 Task: Search one way flight ticket for 2 adults, 2 infants in seat and 1 infant on lap in first from Hays: Hays Regional Airport to Laramie: Laramie Regional Airport on 5-3-2023. Choice of flights is Westjet. Number of bags: 1 checked bag. Price is upto 95000. Outbound departure time preference is 19:00.
Action: Mouse moved to (297, 261)
Screenshot: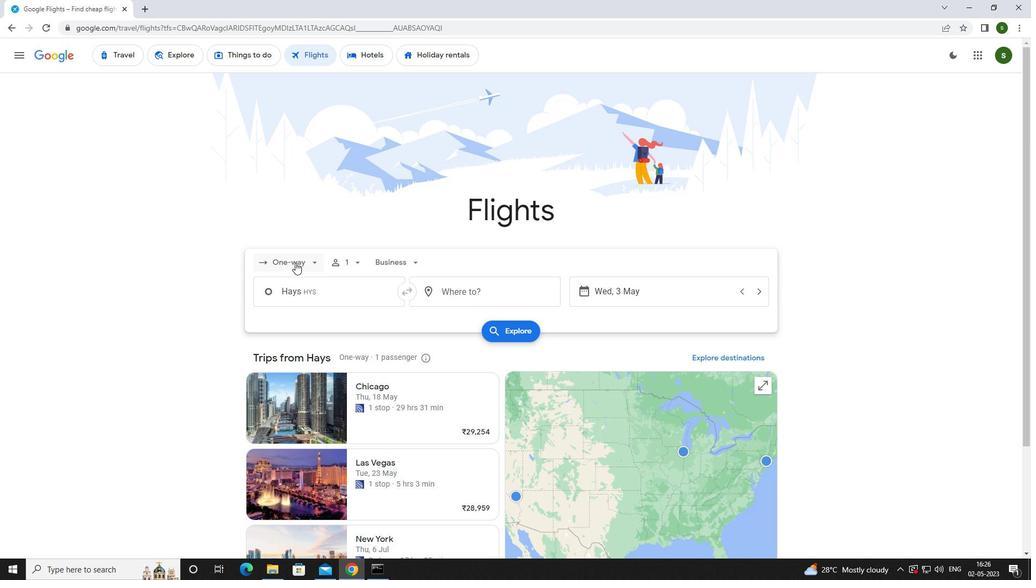 
Action: Mouse pressed left at (297, 261)
Screenshot: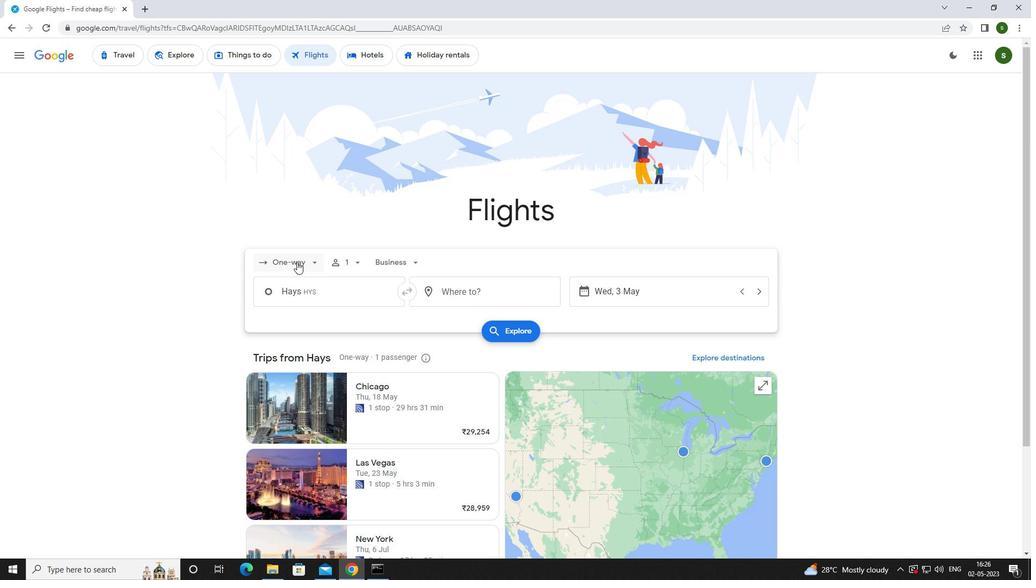 
Action: Mouse moved to (313, 310)
Screenshot: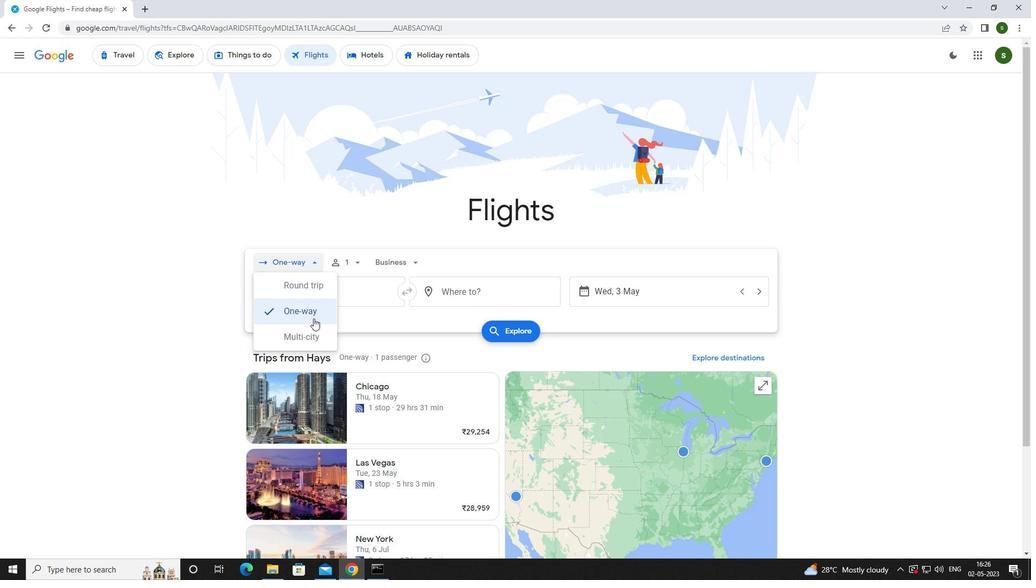 
Action: Mouse pressed left at (313, 310)
Screenshot: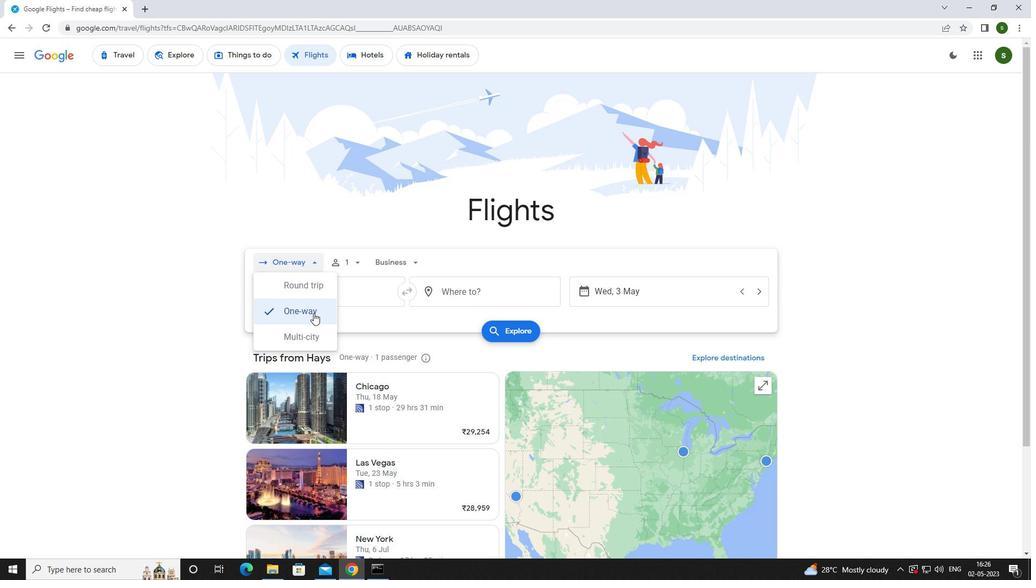 
Action: Mouse moved to (359, 259)
Screenshot: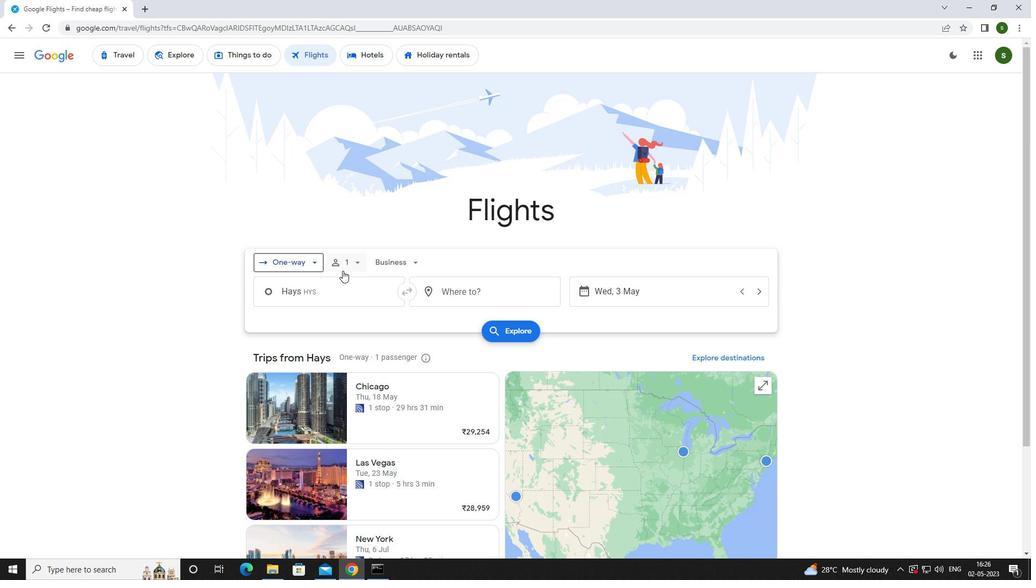 
Action: Mouse pressed left at (359, 259)
Screenshot: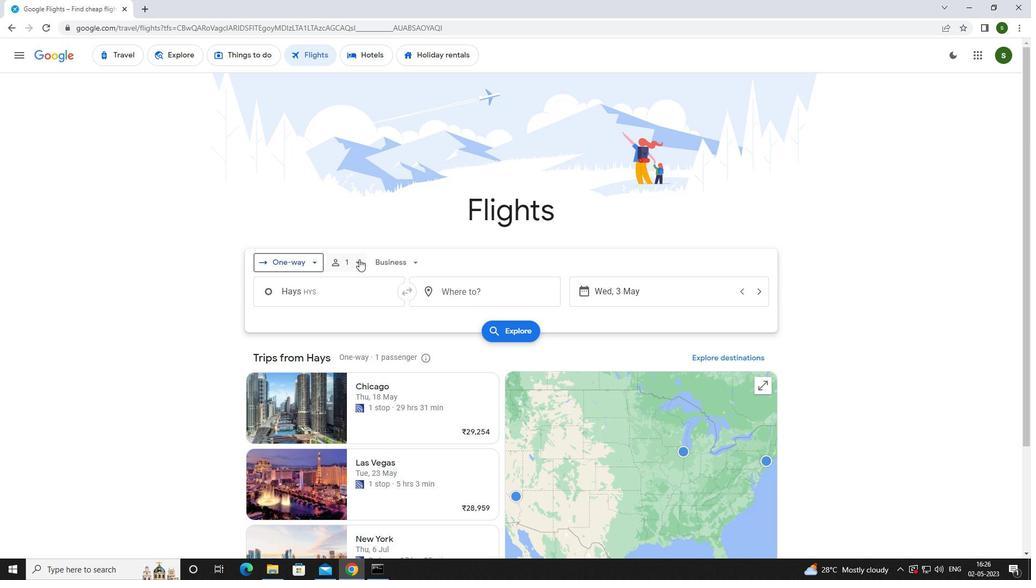 
Action: Mouse moved to (435, 285)
Screenshot: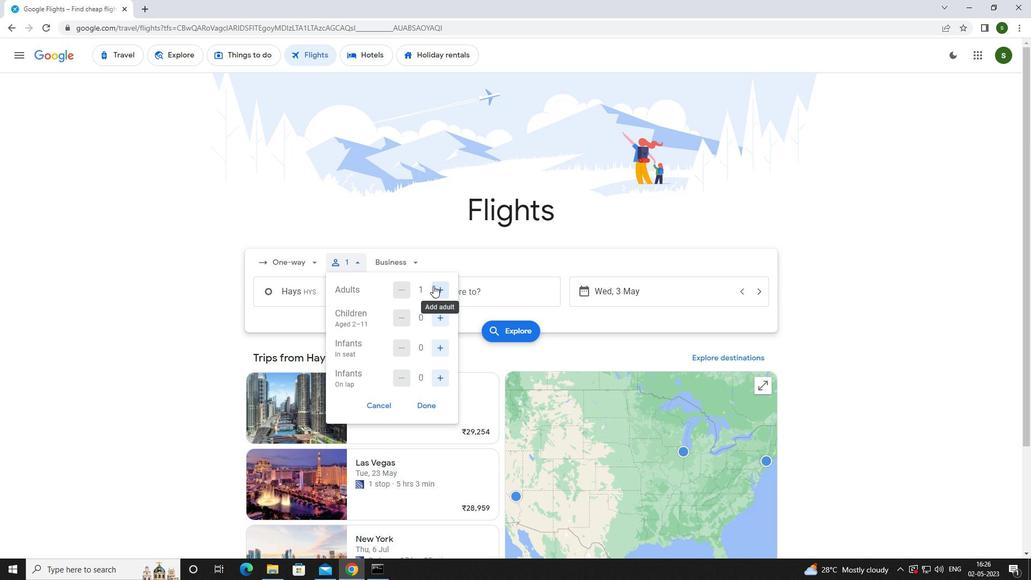 
Action: Mouse pressed left at (435, 285)
Screenshot: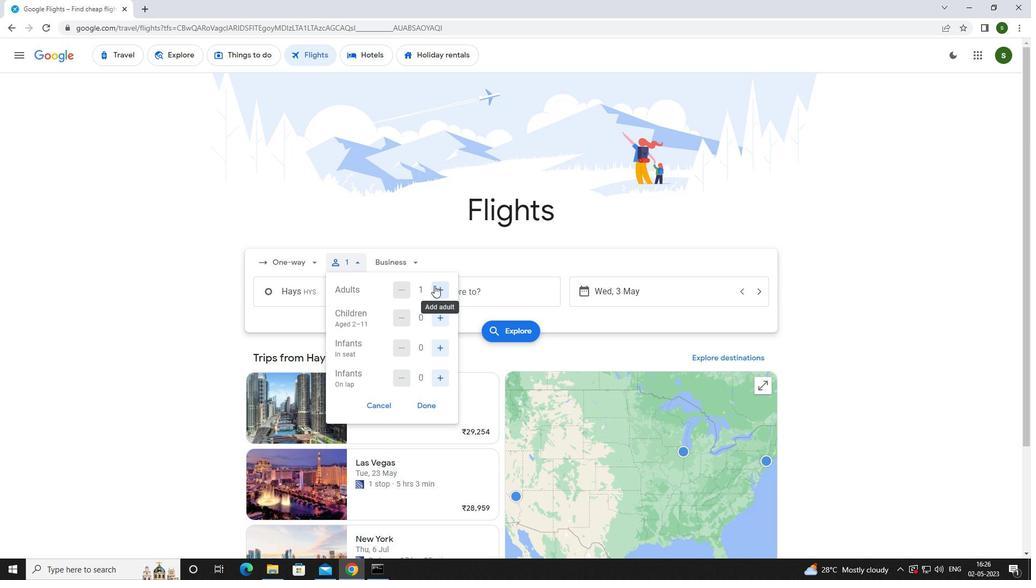 
Action: Mouse moved to (438, 349)
Screenshot: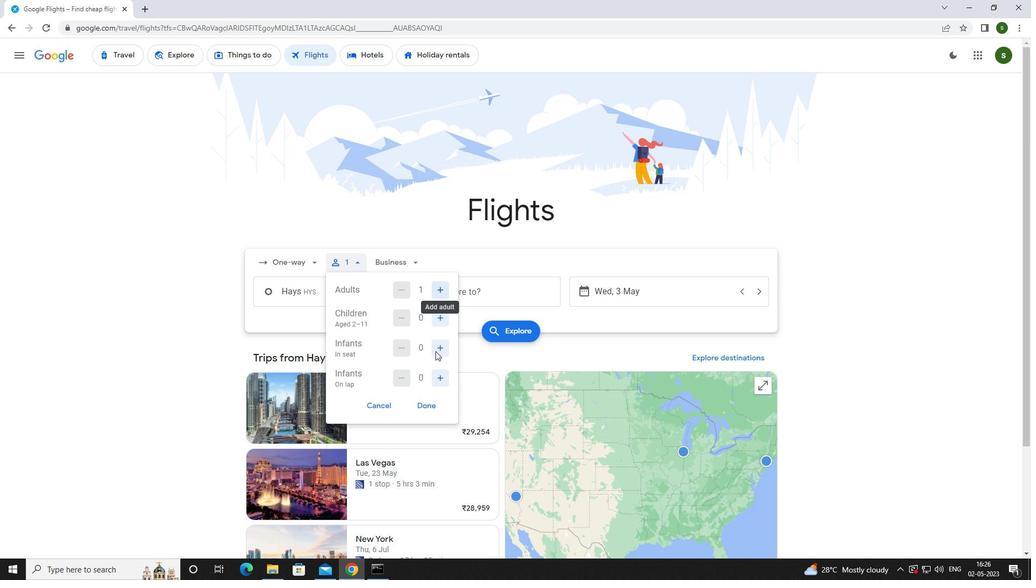
Action: Mouse pressed left at (438, 349)
Screenshot: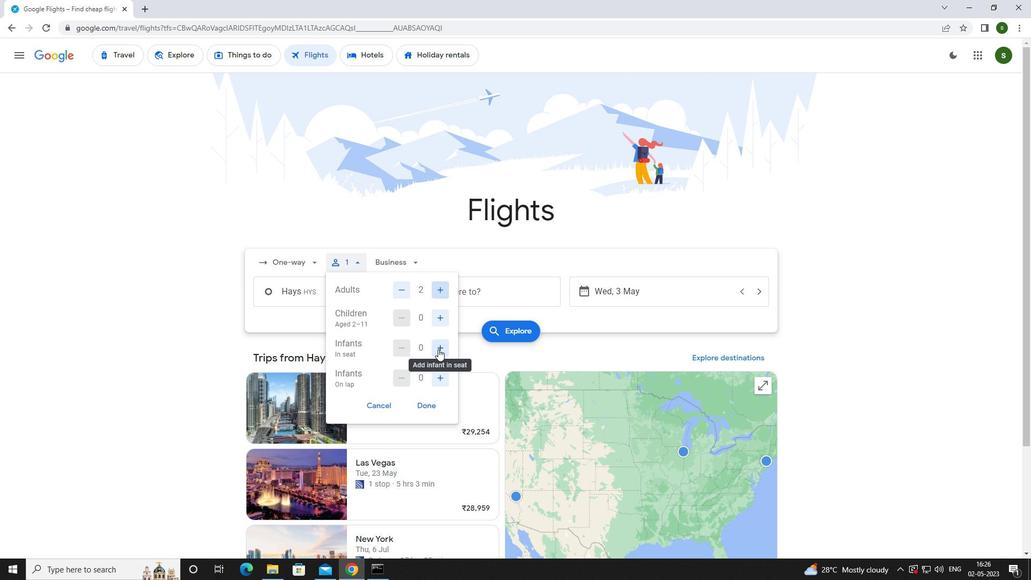 
Action: Mouse pressed left at (438, 349)
Screenshot: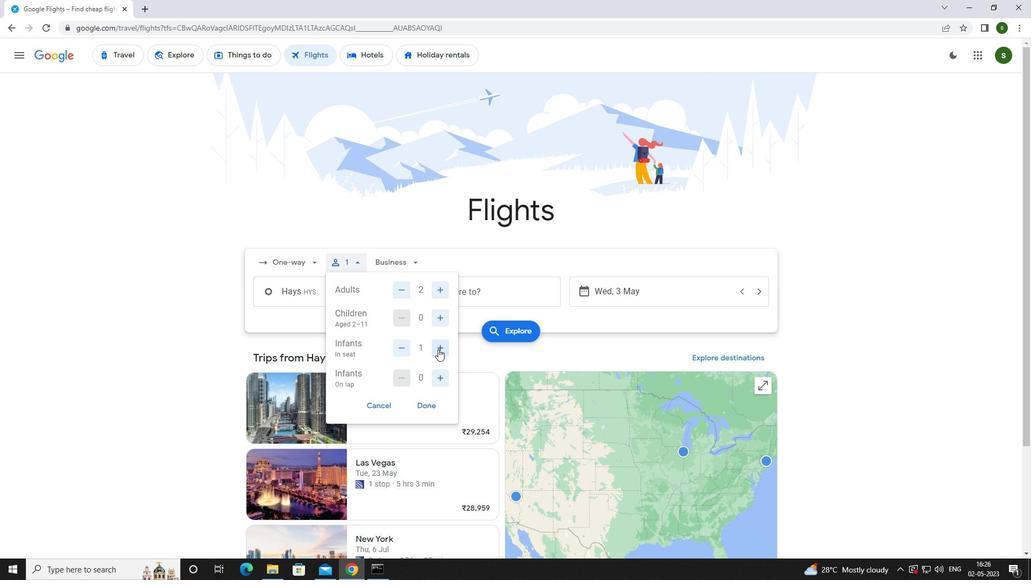 
Action: Mouse moved to (444, 378)
Screenshot: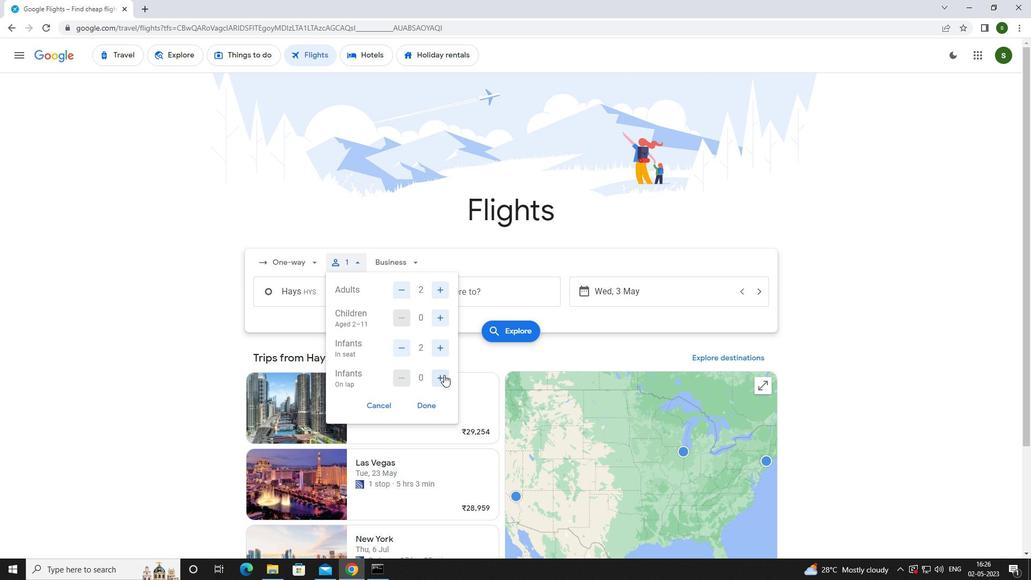
Action: Mouse pressed left at (444, 378)
Screenshot: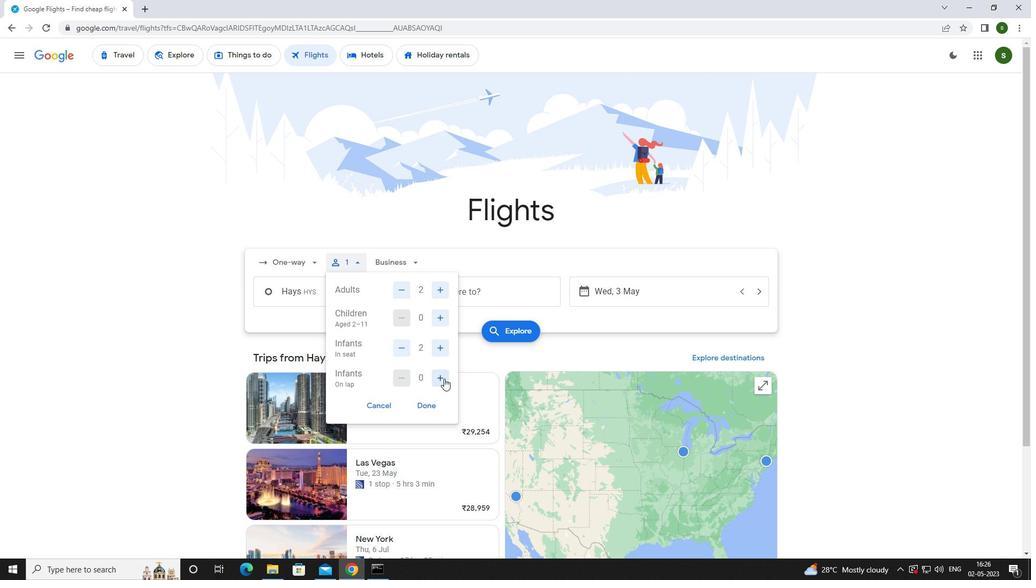 
Action: Mouse moved to (410, 259)
Screenshot: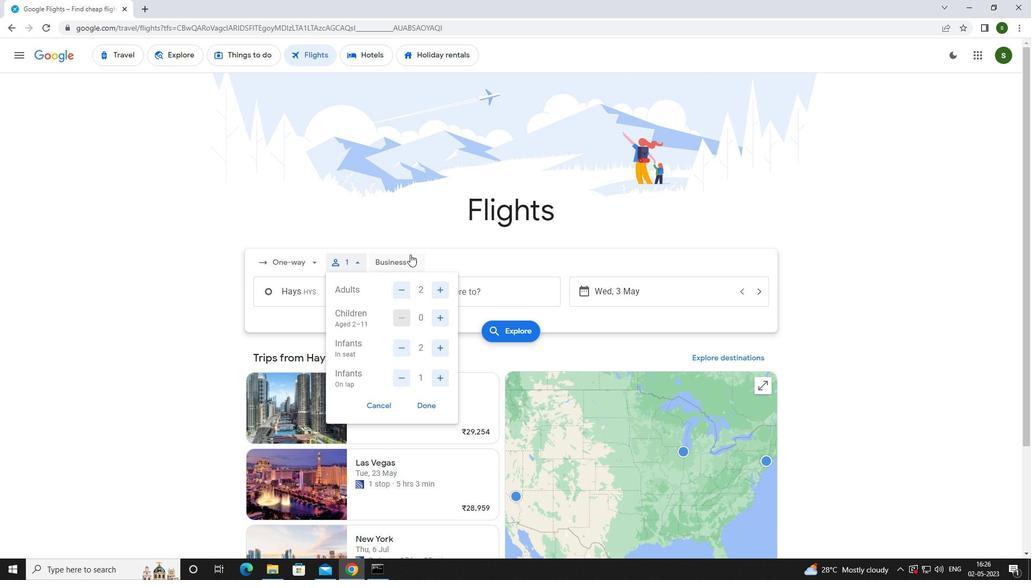 
Action: Mouse pressed left at (410, 259)
Screenshot: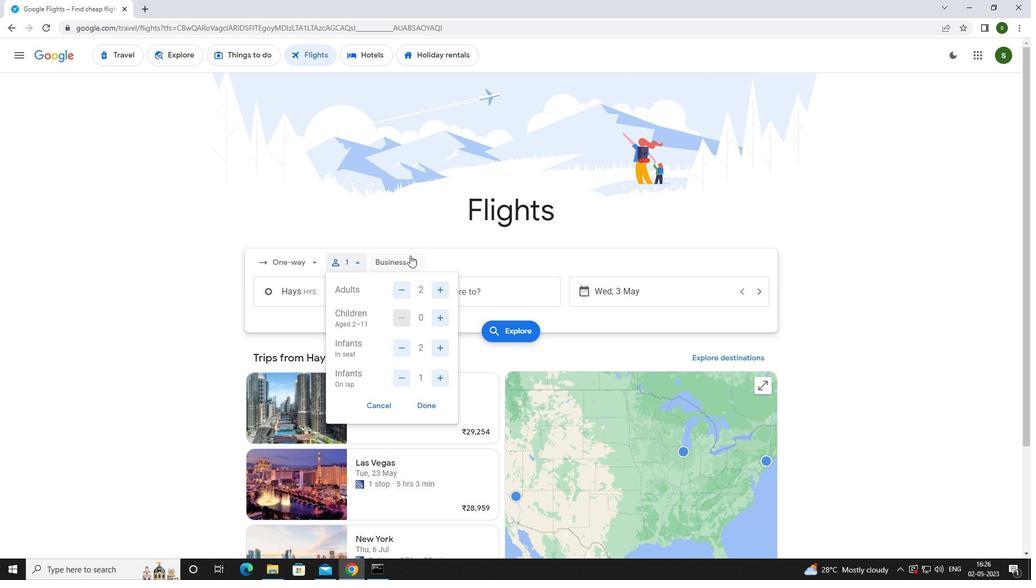 
Action: Mouse moved to (419, 359)
Screenshot: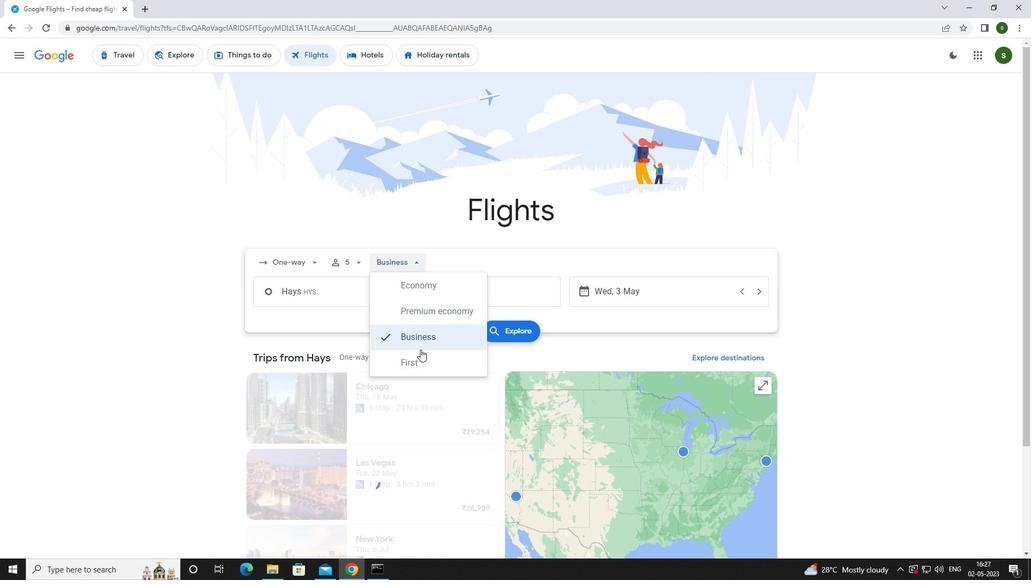 
Action: Mouse pressed left at (419, 359)
Screenshot: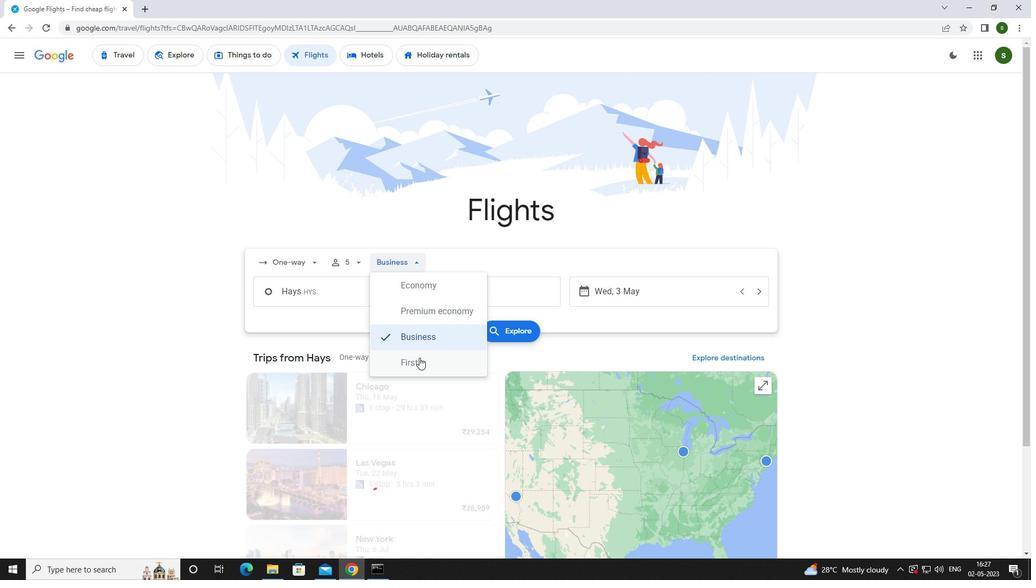 
Action: Mouse moved to (351, 294)
Screenshot: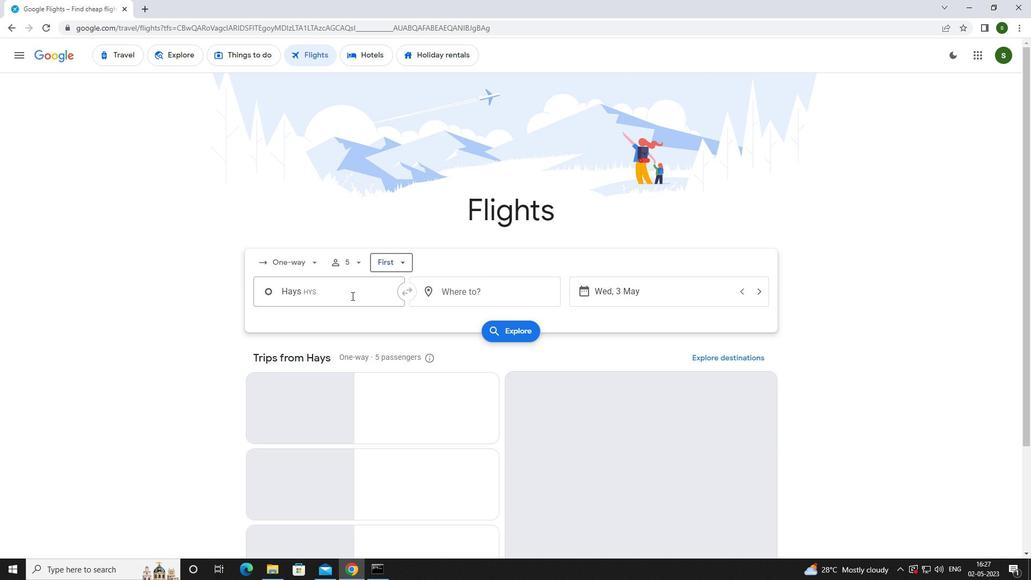
Action: Mouse pressed left at (351, 294)
Screenshot: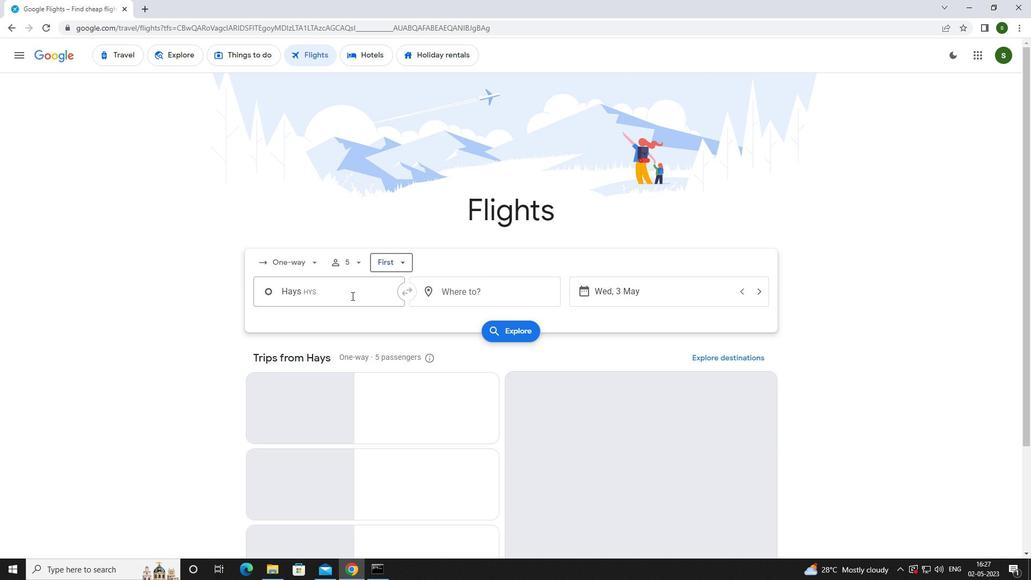 
Action: Mouse moved to (351, 293)
Screenshot: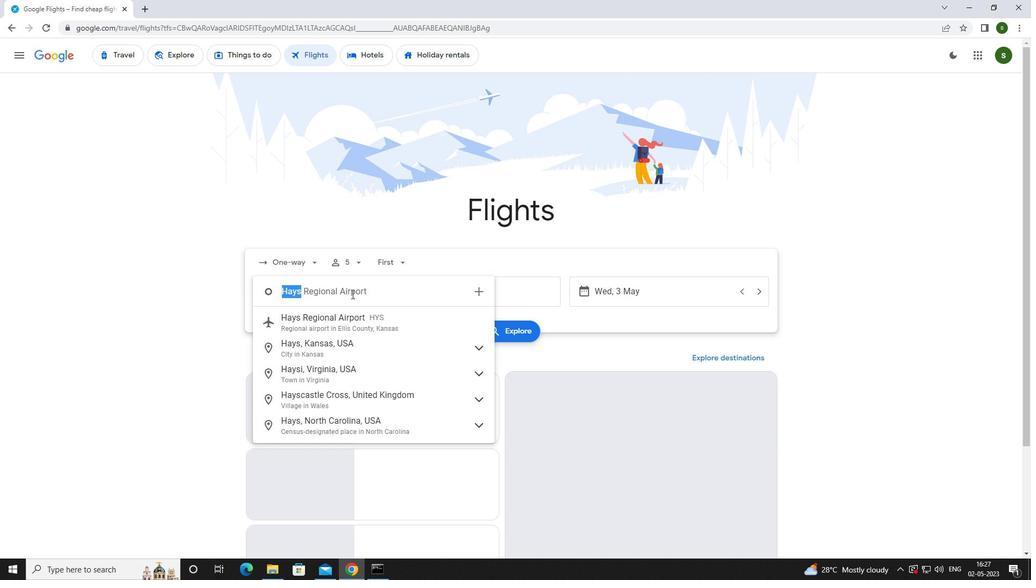 
Action: Key pressed <Key.caps_lock>h<Key.caps_lock>ays
Screenshot: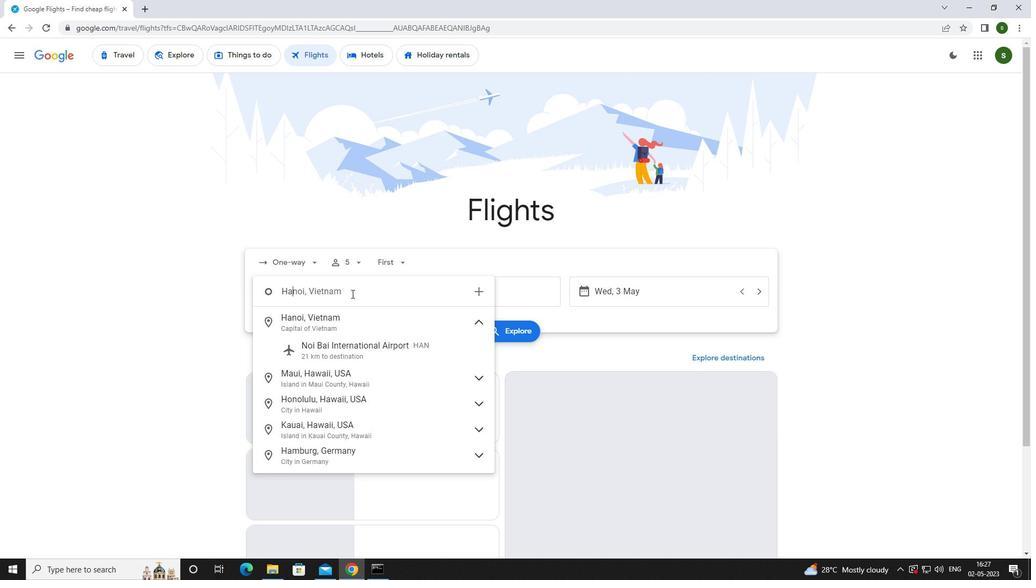 
Action: Mouse moved to (350, 334)
Screenshot: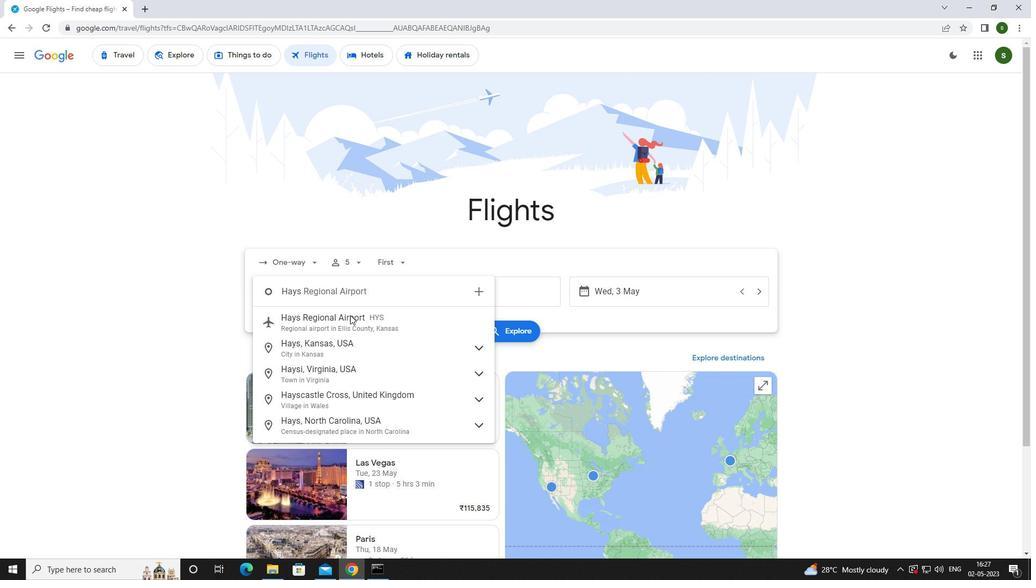 
Action: Mouse pressed left at (350, 334)
Screenshot: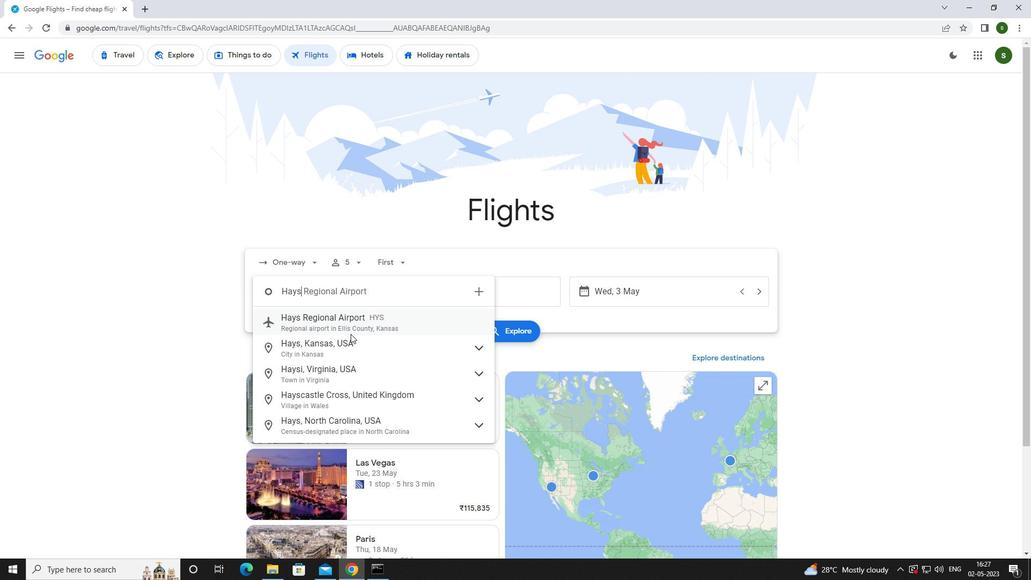 
Action: Mouse moved to (481, 294)
Screenshot: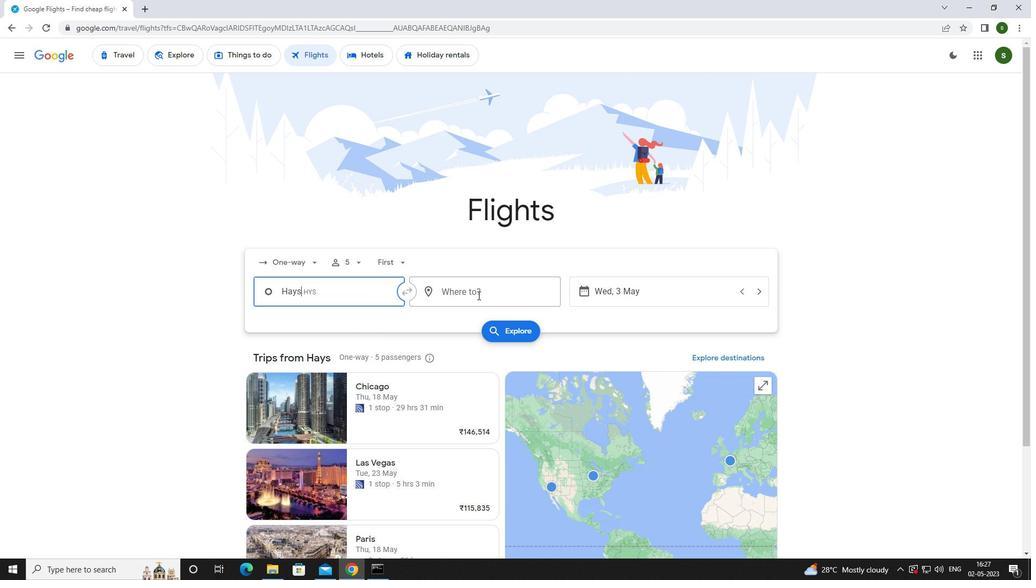 
Action: Mouse pressed left at (481, 294)
Screenshot: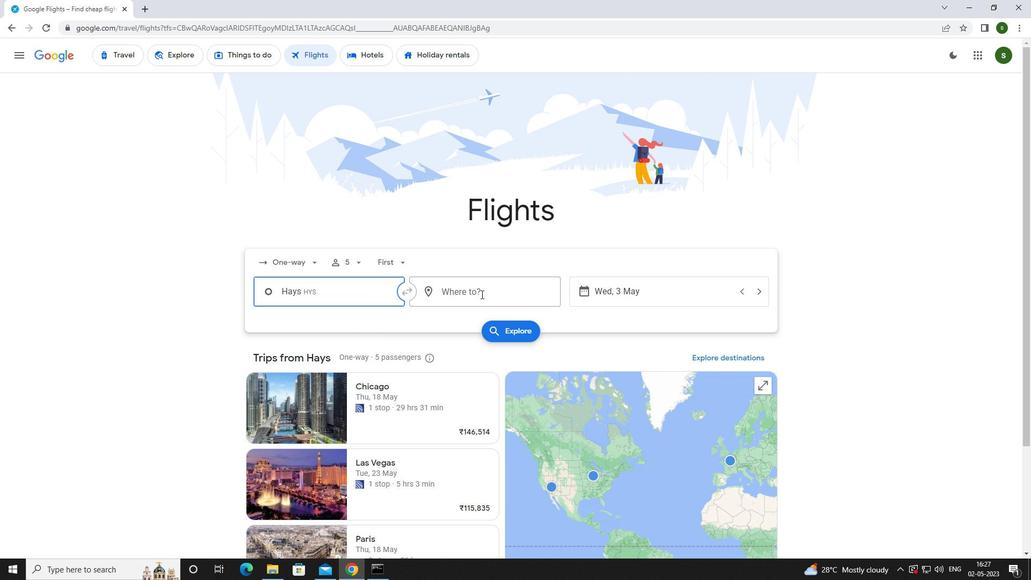 
Action: Mouse moved to (404, 315)
Screenshot: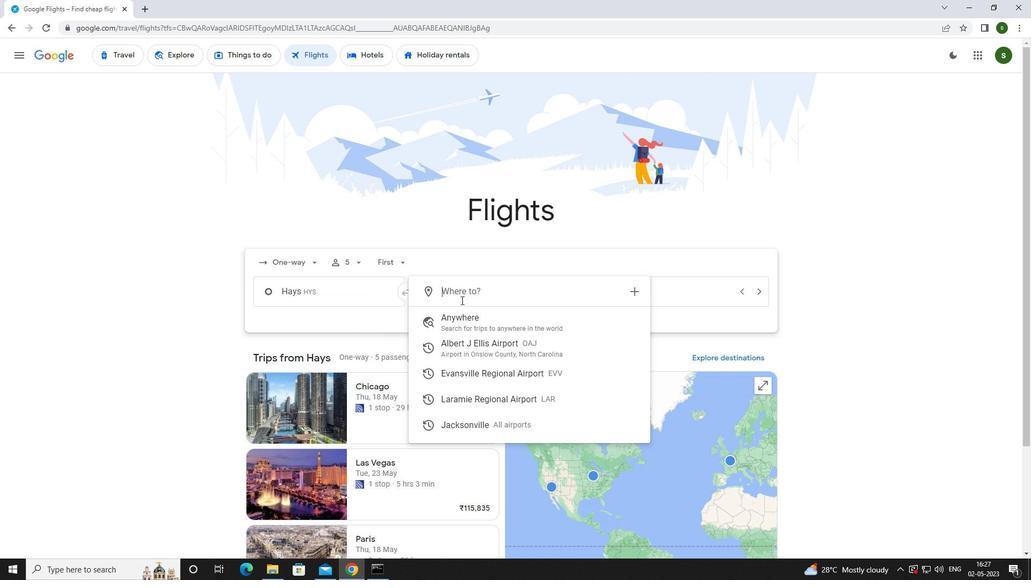 
Action: Key pressed <Key.caps_lock>l<Key.caps_lock>aram
Screenshot: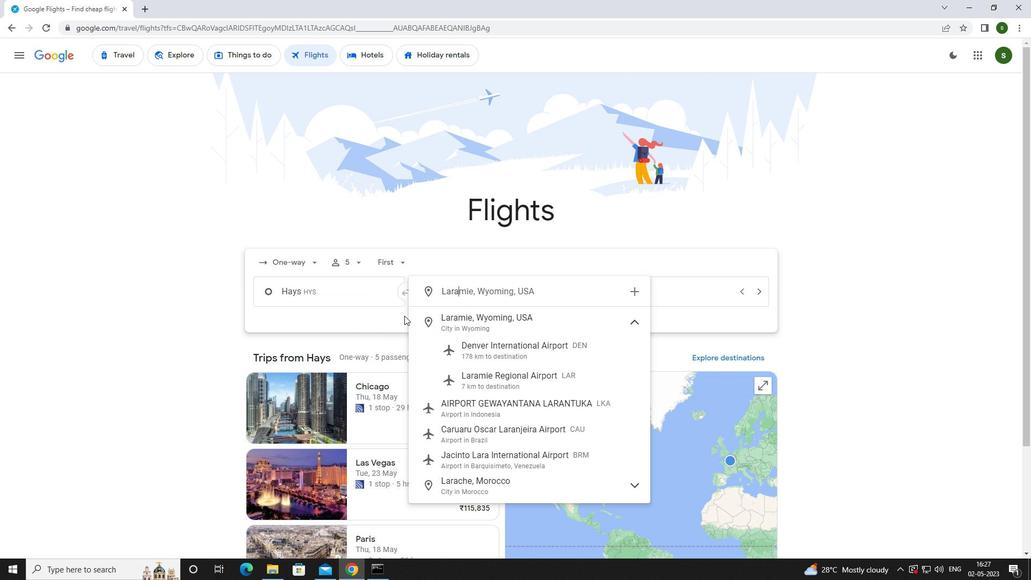 
Action: Mouse moved to (497, 378)
Screenshot: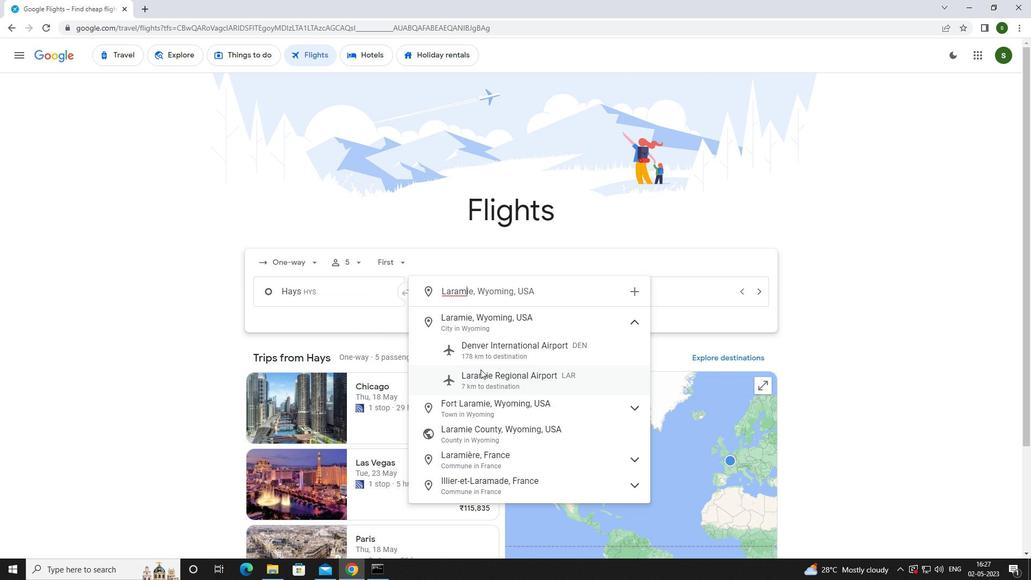 
Action: Mouse pressed left at (497, 378)
Screenshot: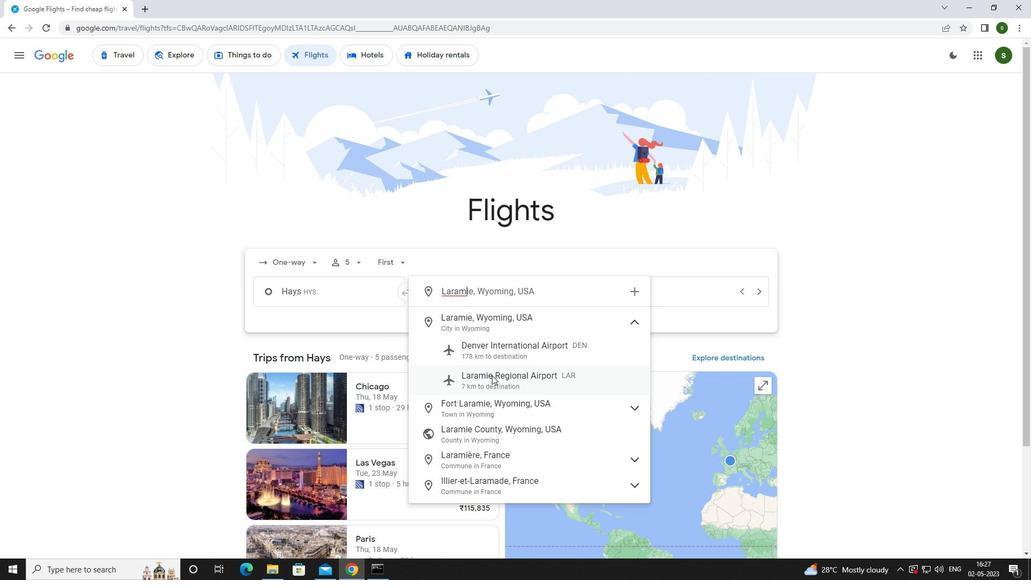 
Action: Mouse moved to (661, 285)
Screenshot: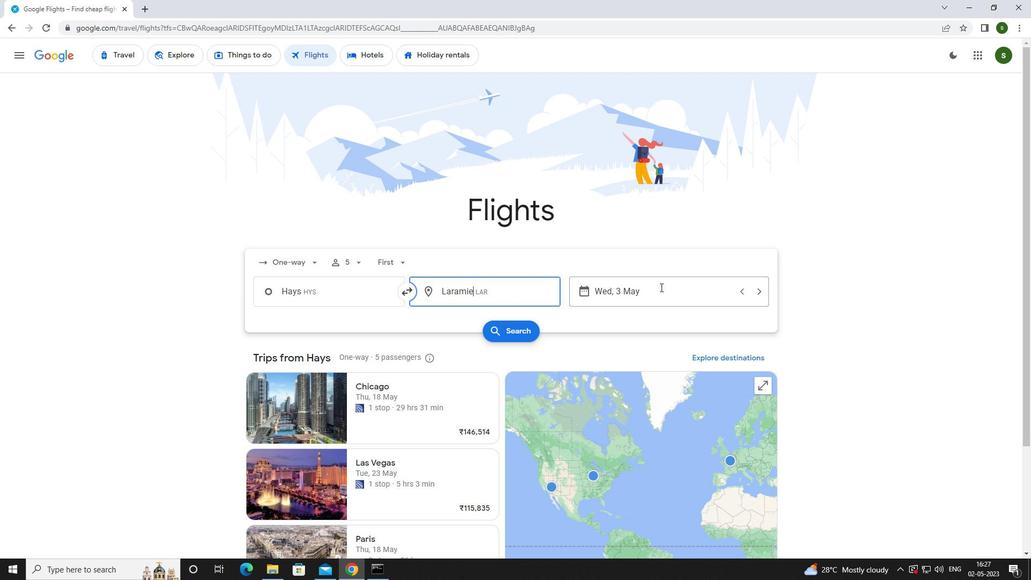 
Action: Mouse pressed left at (661, 285)
Screenshot: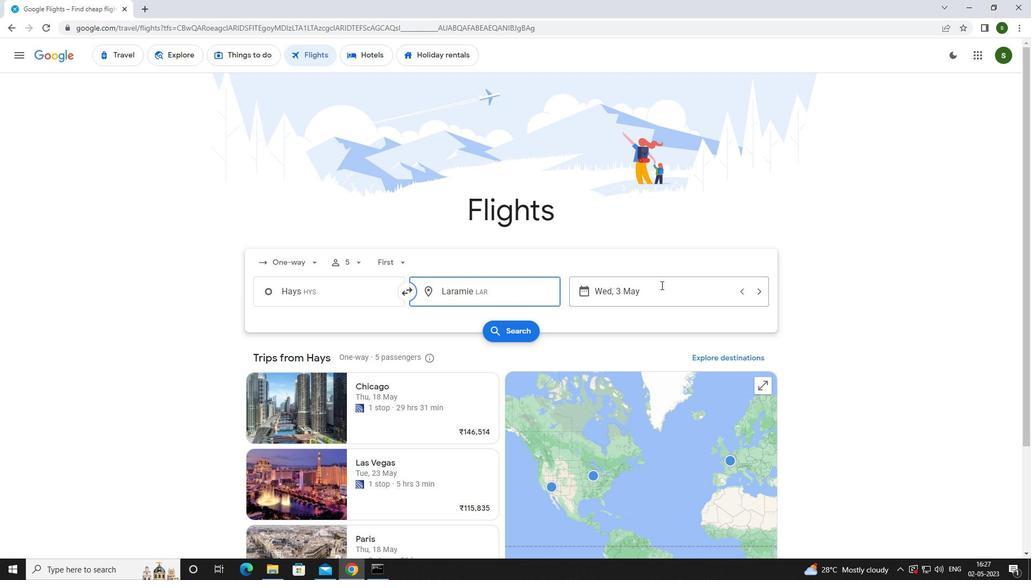 
Action: Mouse moved to (457, 366)
Screenshot: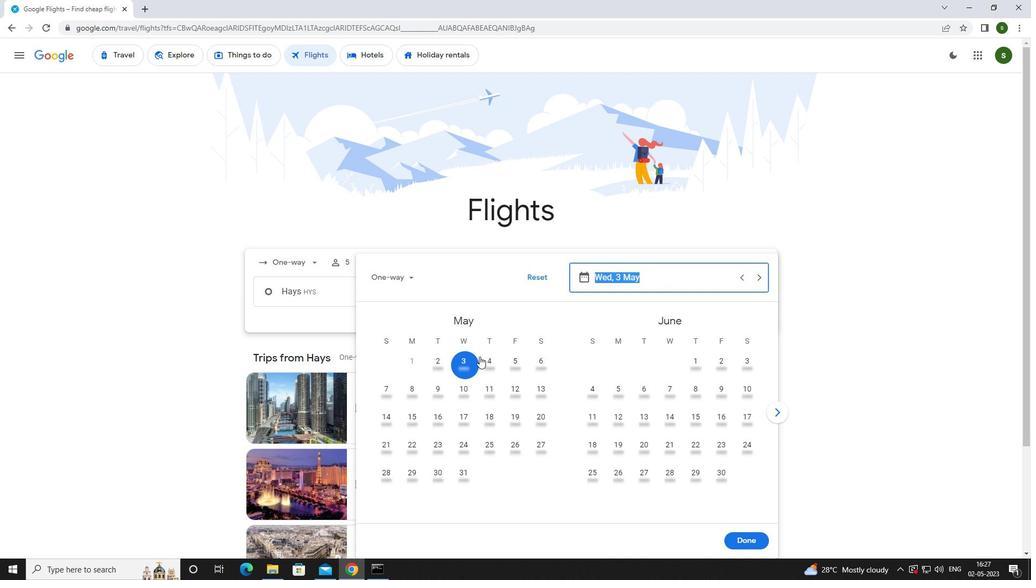 
Action: Mouse pressed left at (457, 366)
Screenshot: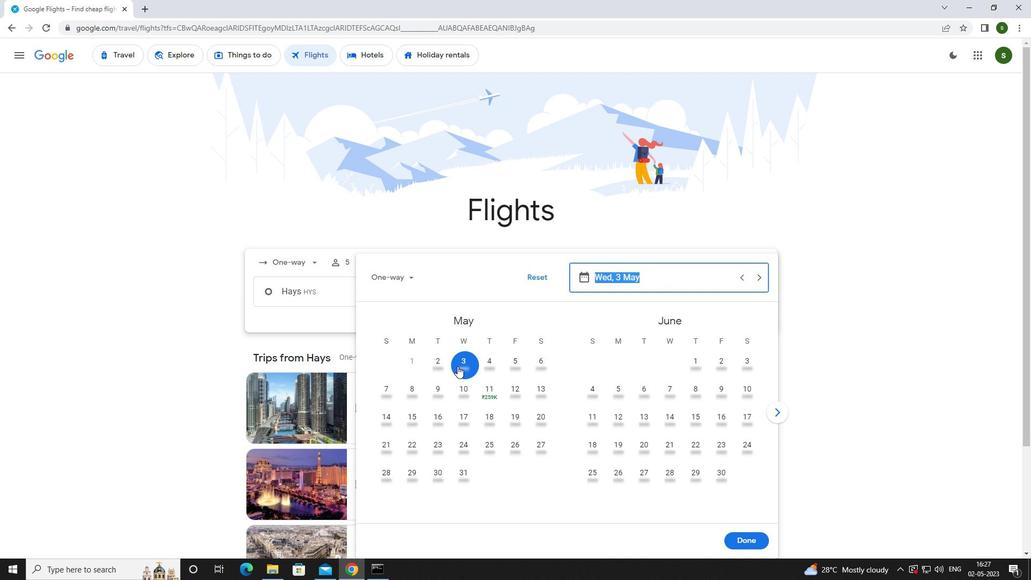 
Action: Mouse moved to (732, 538)
Screenshot: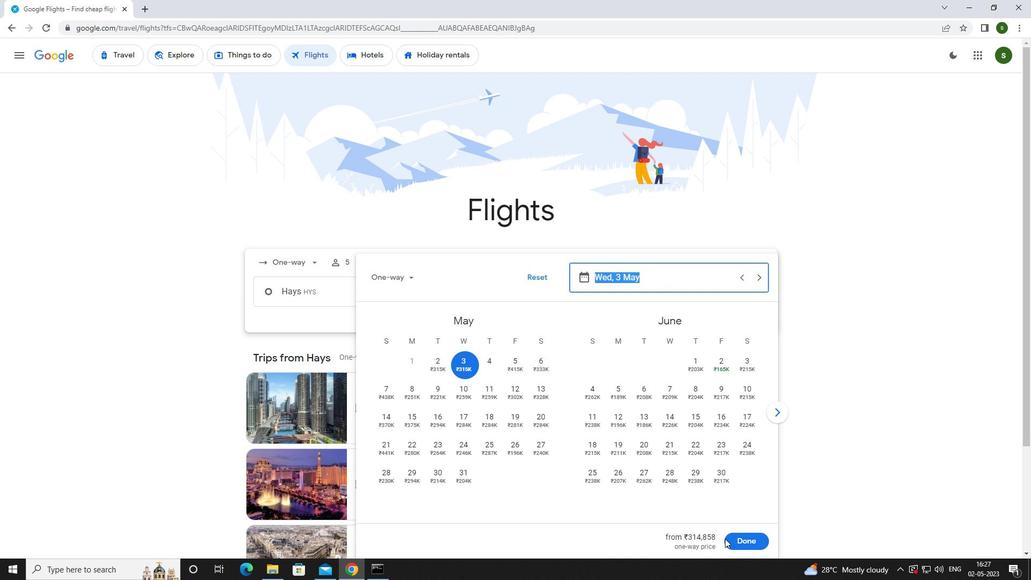 
Action: Mouse pressed left at (732, 538)
Screenshot: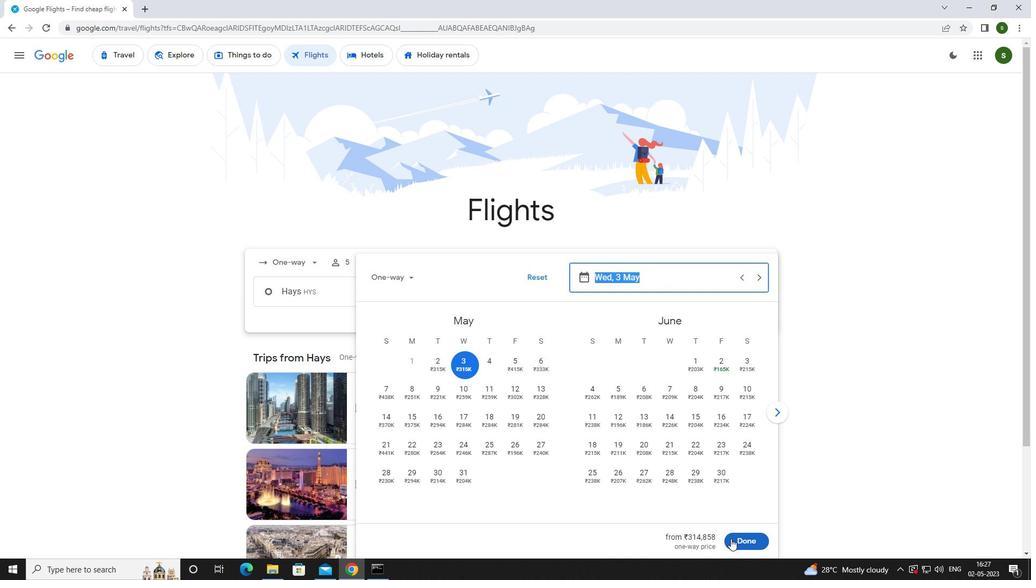 
Action: Mouse moved to (510, 332)
Screenshot: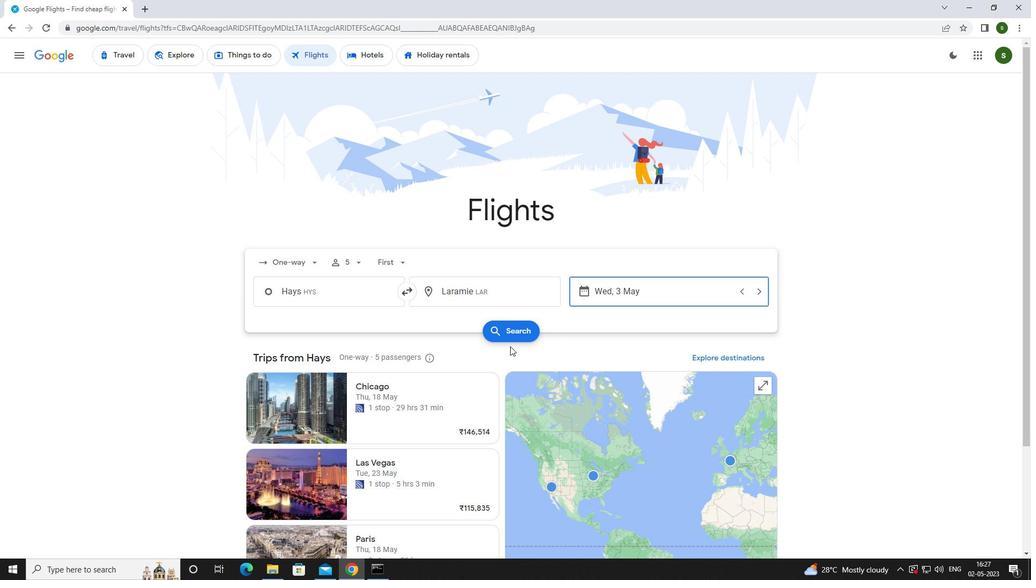 
Action: Mouse pressed left at (510, 332)
Screenshot: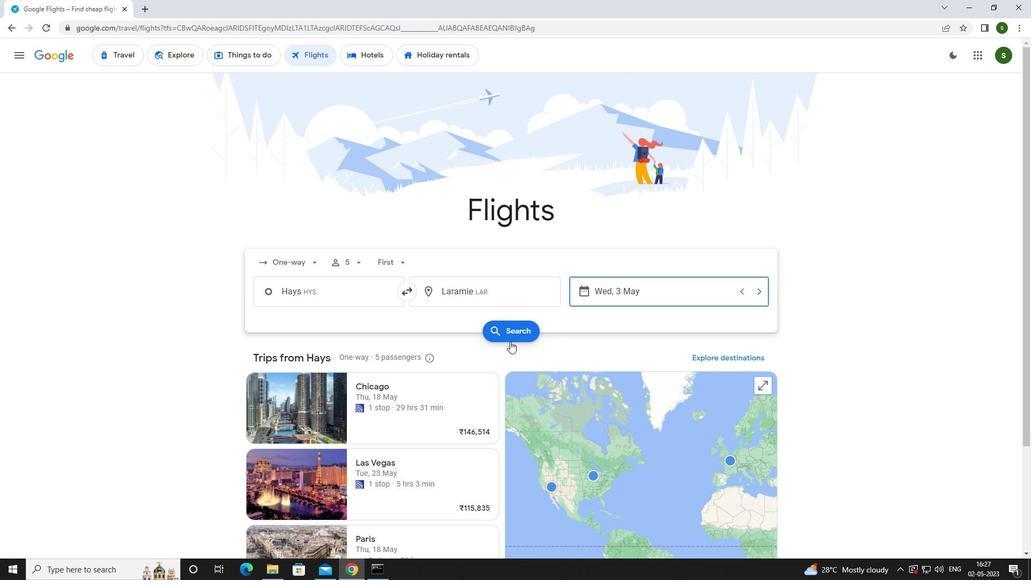 
Action: Mouse moved to (273, 156)
Screenshot: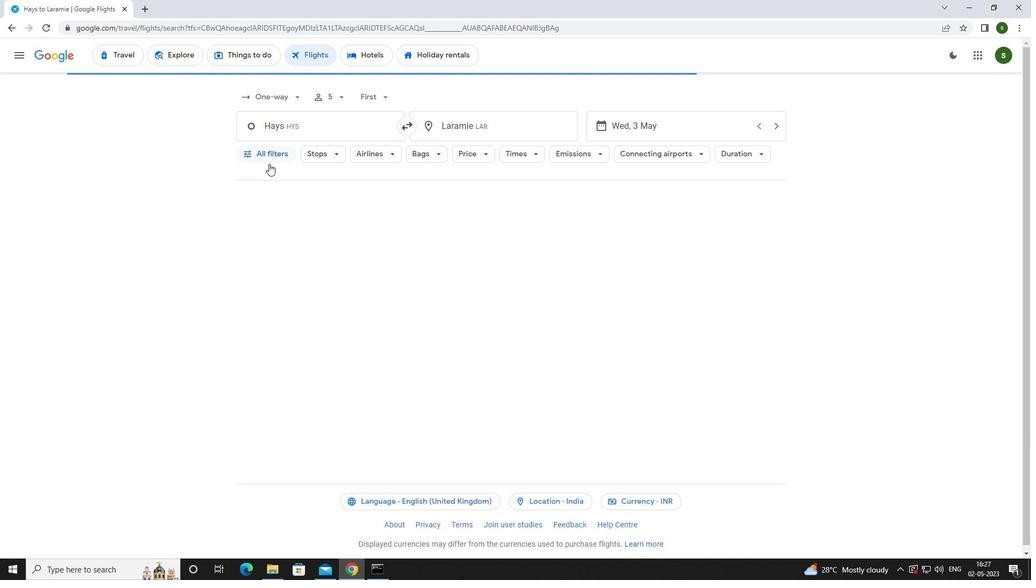 
Action: Mouse pressed left at (273, 156)
Screenshot: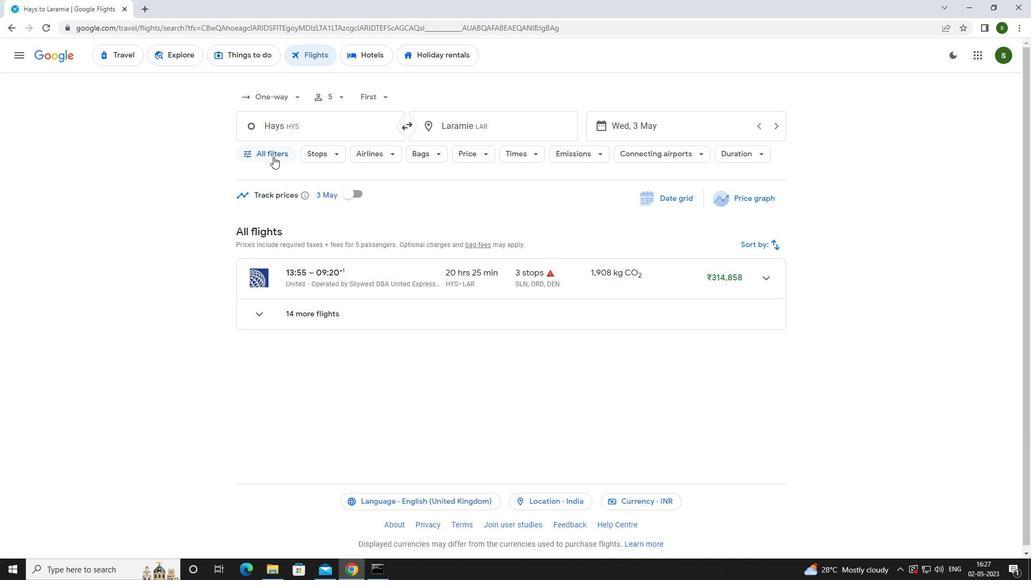 
Action: Mouse moved to (401, 380)
Screenshot: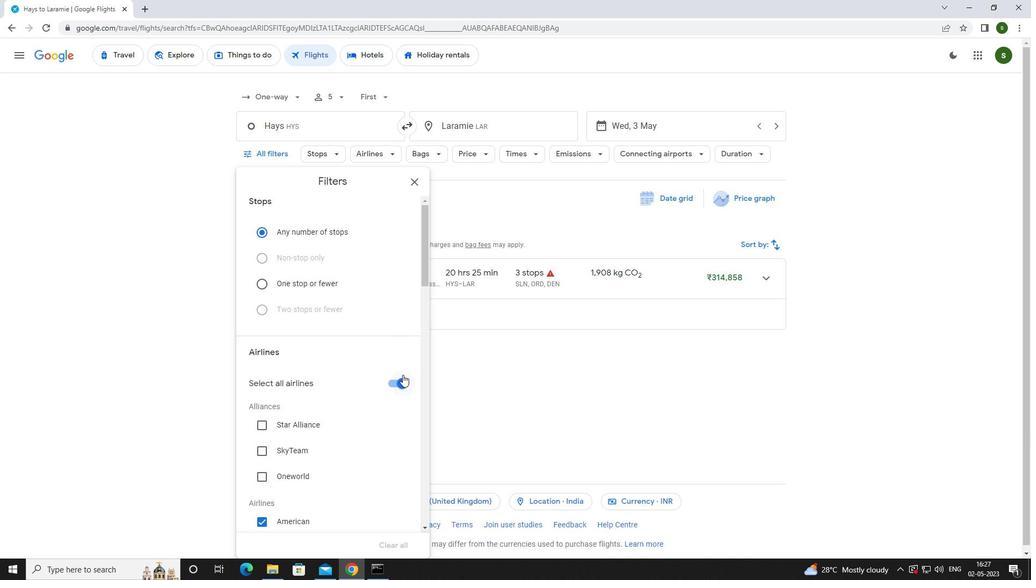 
Action: Mouse pressed left at (401, 380)
Screenshot: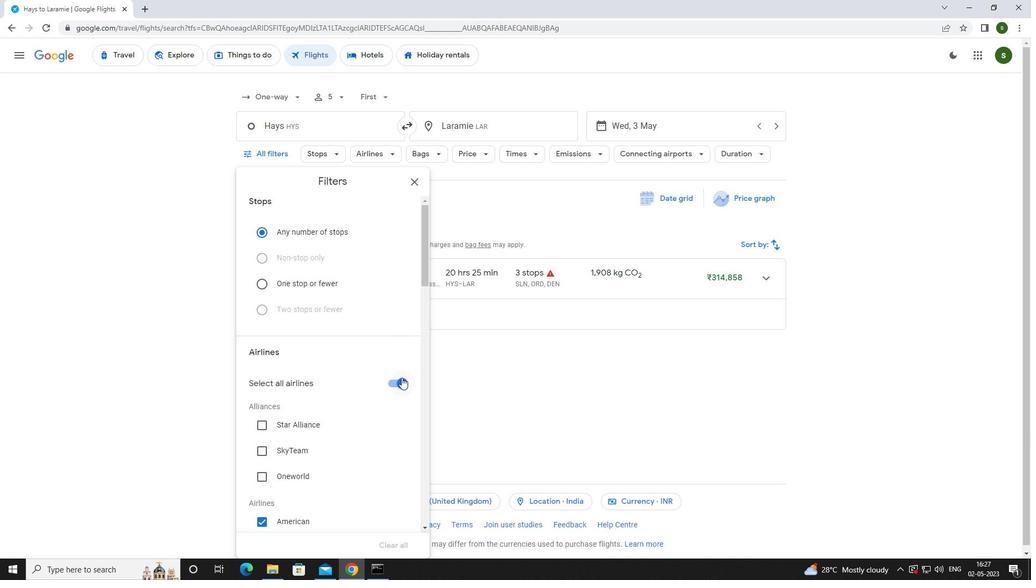
Action: Mouse moved to (365, 285)
Screenshot: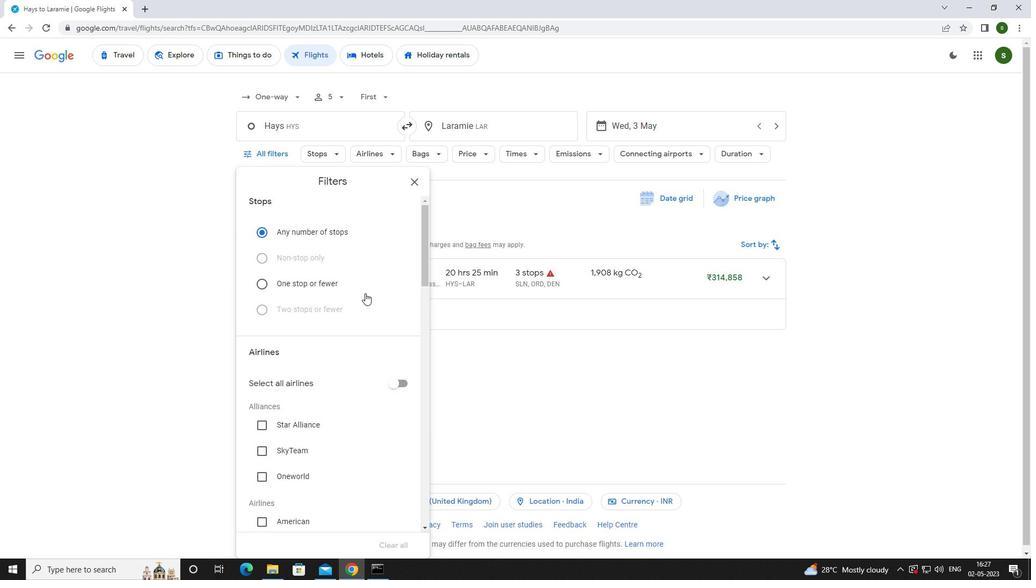 
Action: Mouse scrolled (365, 284) with delta (0, 0)
Screenshot: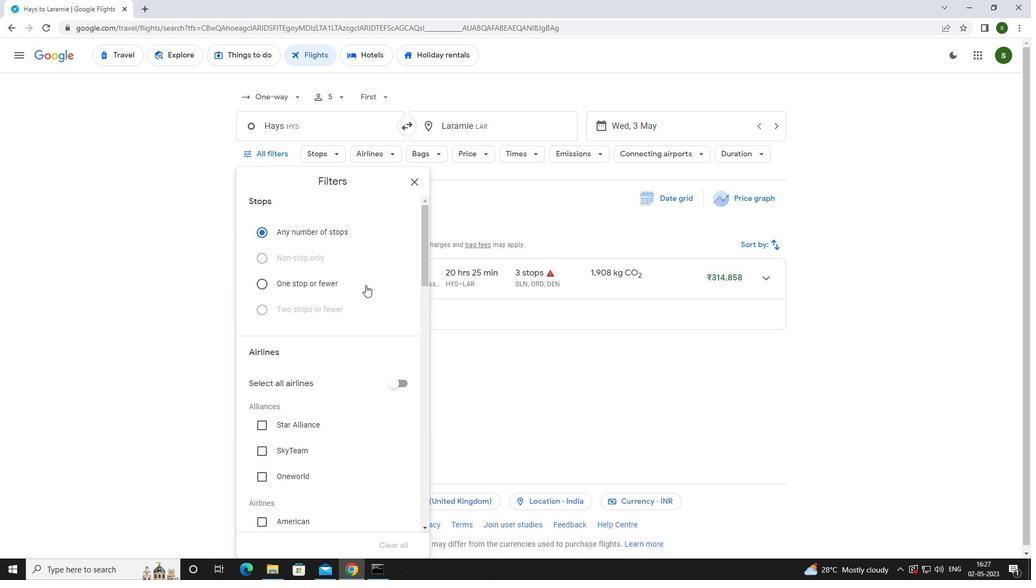 
Action: Mouse scrolled (365, 284) with delta (0, 0)
Screenshot: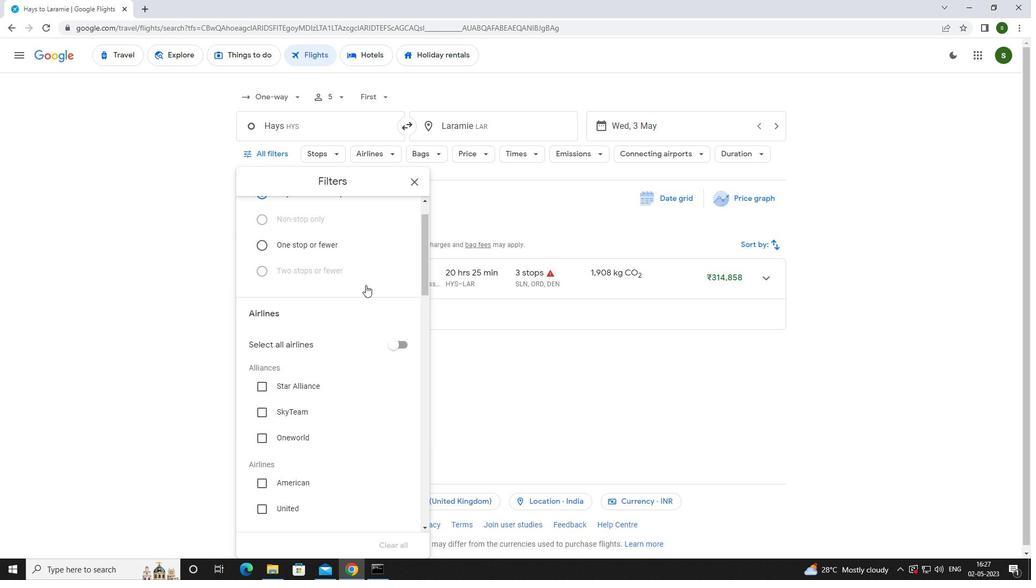 
Action: Mouse scrolled (365, 284) with delta (0, 0)
Screenshot: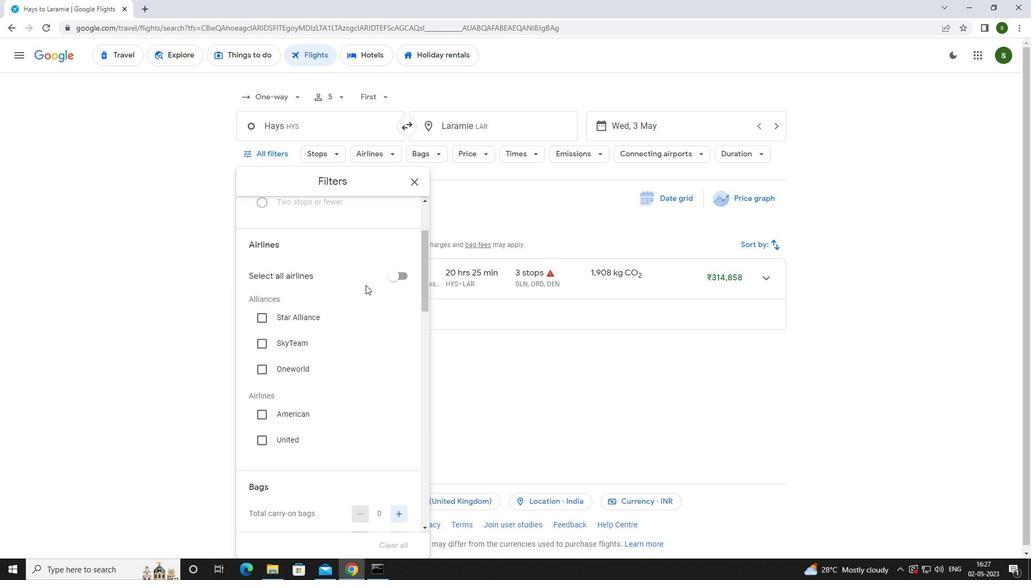 
Action: Mouse scrolled (365, 284) with delta (0, 0)
Screenshot: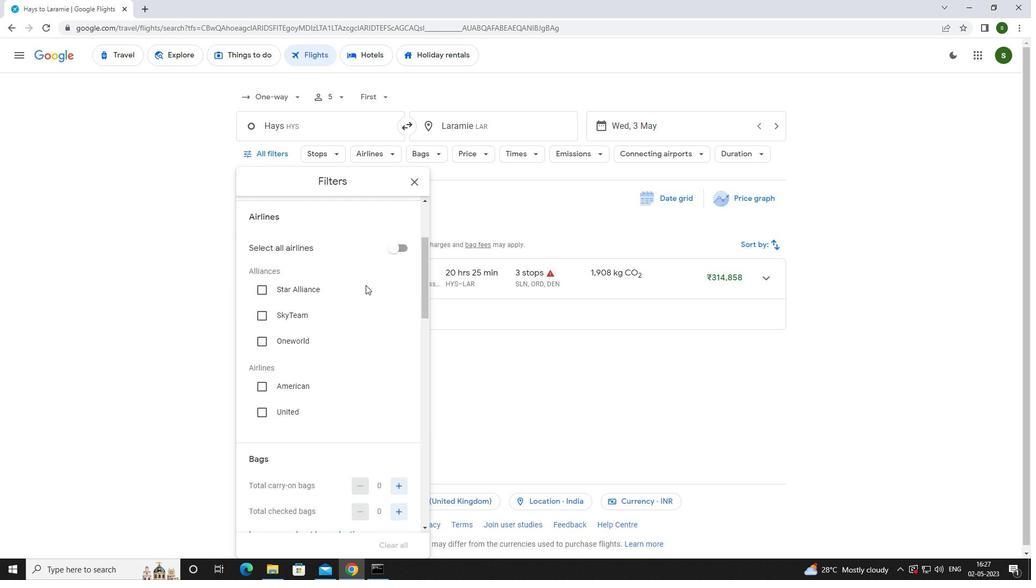 
Action: Mouse scrolled (365, 284) with delta (0, 0)
Screenshot: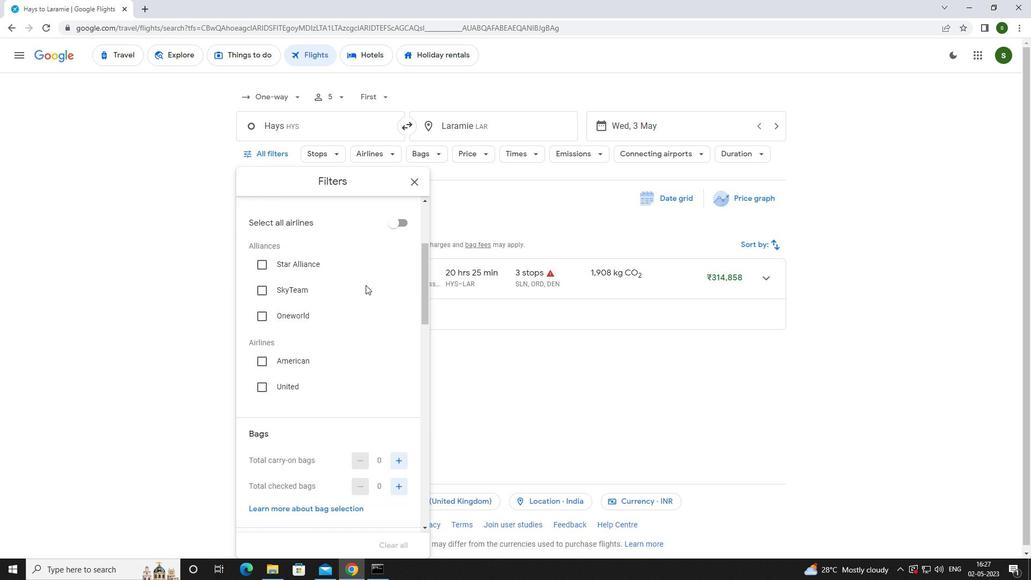 
Action: Mouse moved to (394, 374)
Screenshot: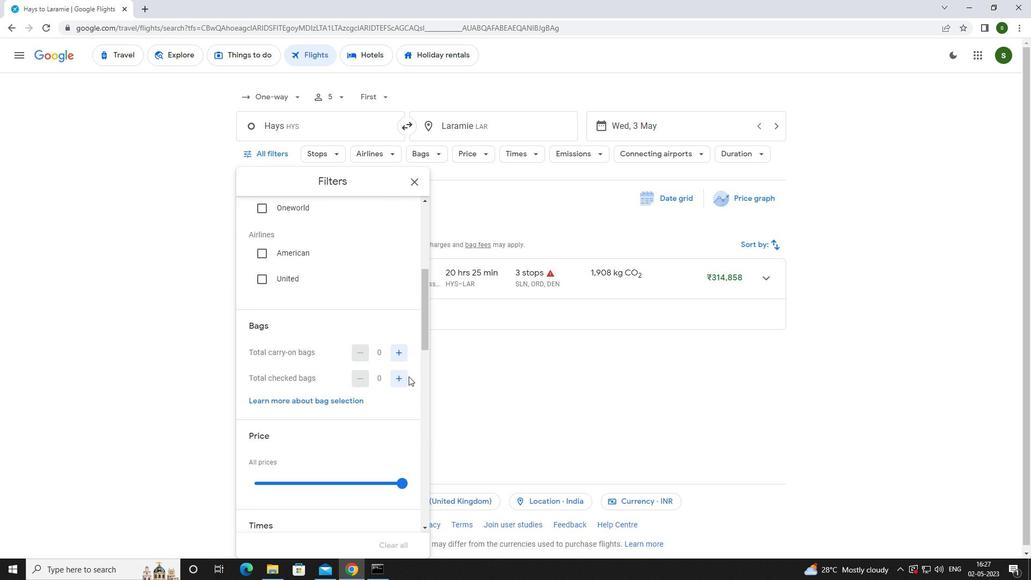 
Action: Mouse pressed left at (394, 374)
Screenshot: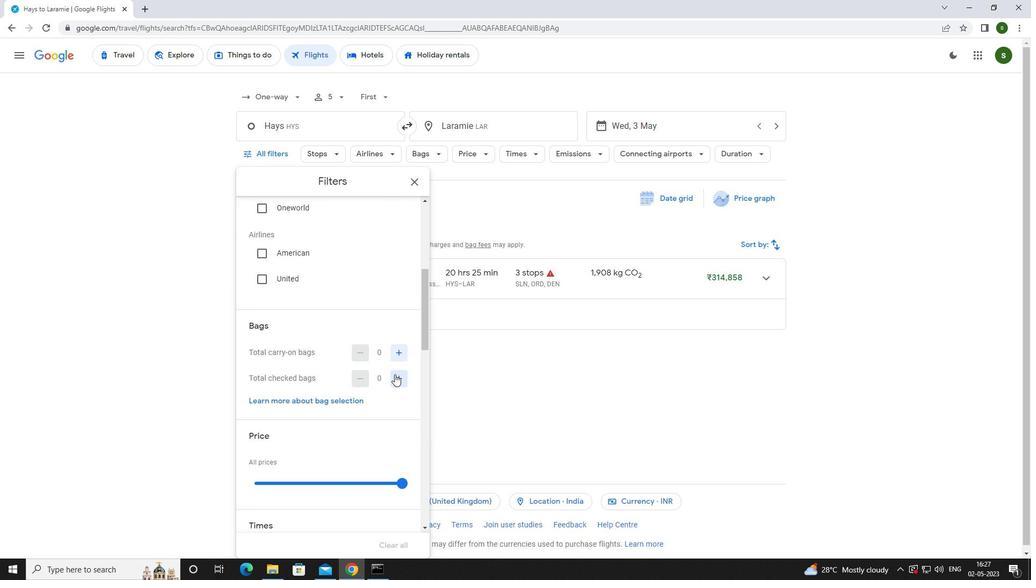 
Action: Mouse moved to (394, 372)
Screenshot: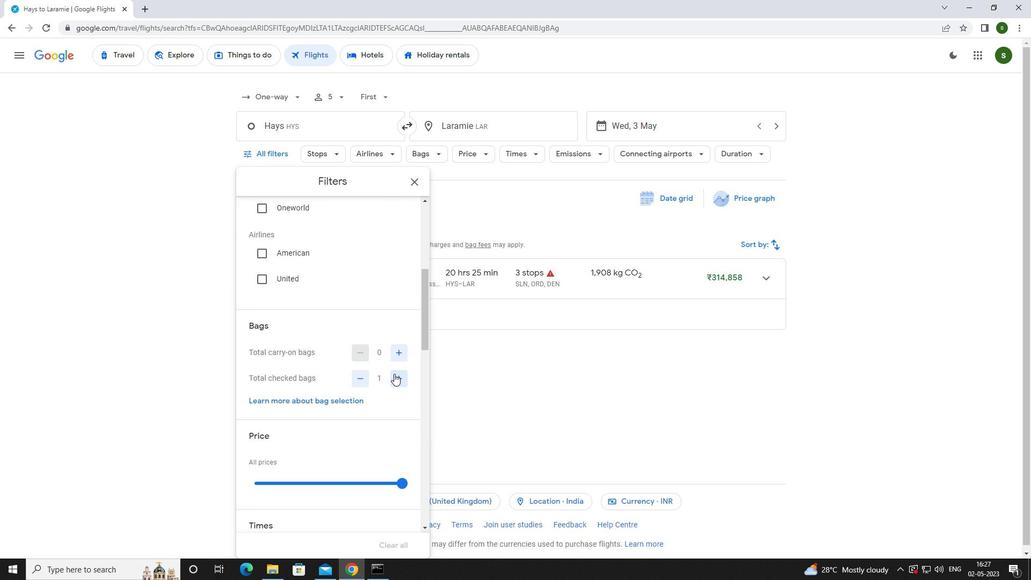 
Action: Mouse scrolled (394, 372) with delta (0, 0)
Screenshot: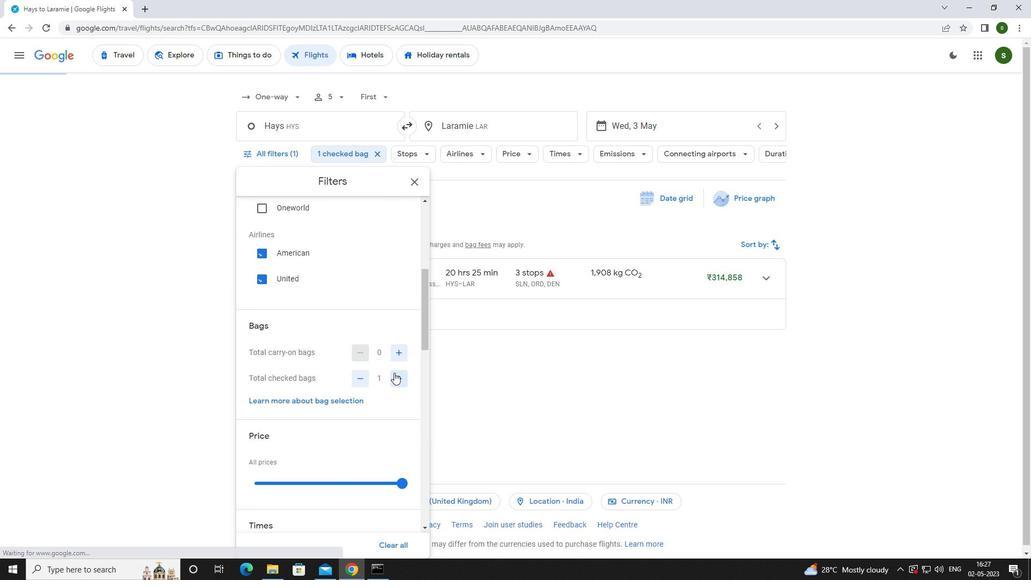 
Action: Mouse scrolled (394, 372) with delta (0, 0)
Screenshot: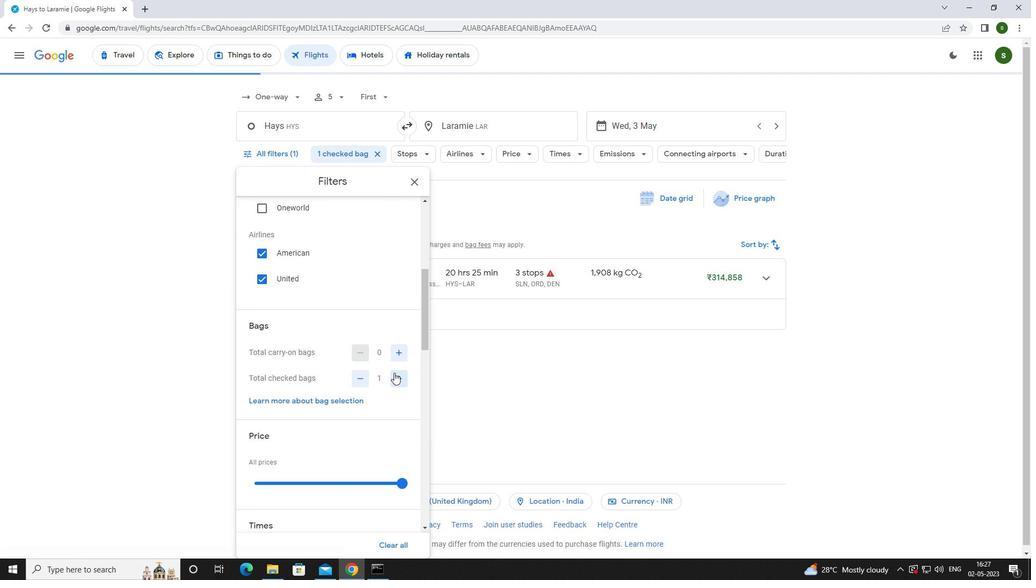 
Action: Mouse moved to (399, 375)
Screenshot: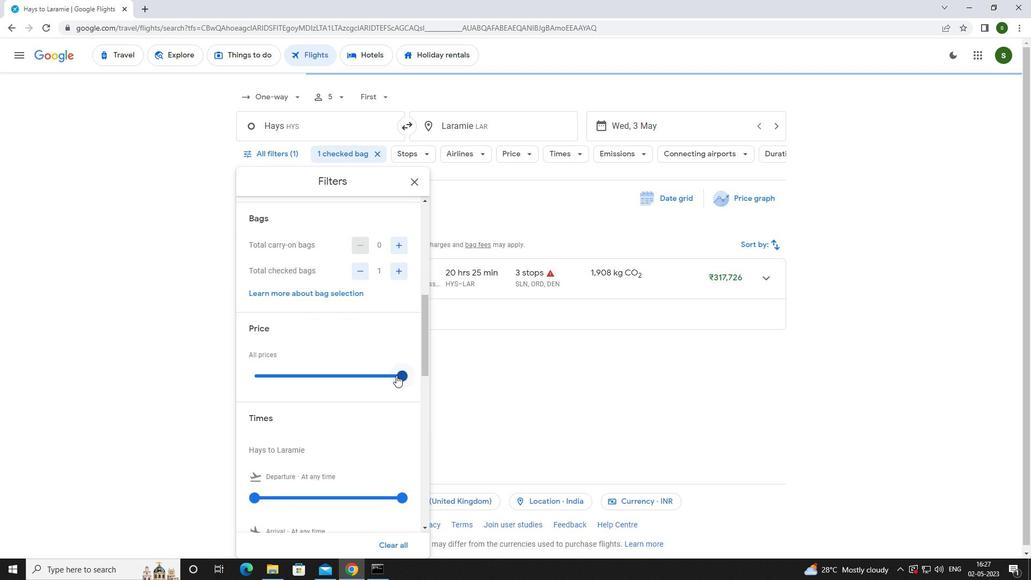 
Action: Mouse pressed left at (399, 375)
Screenshot: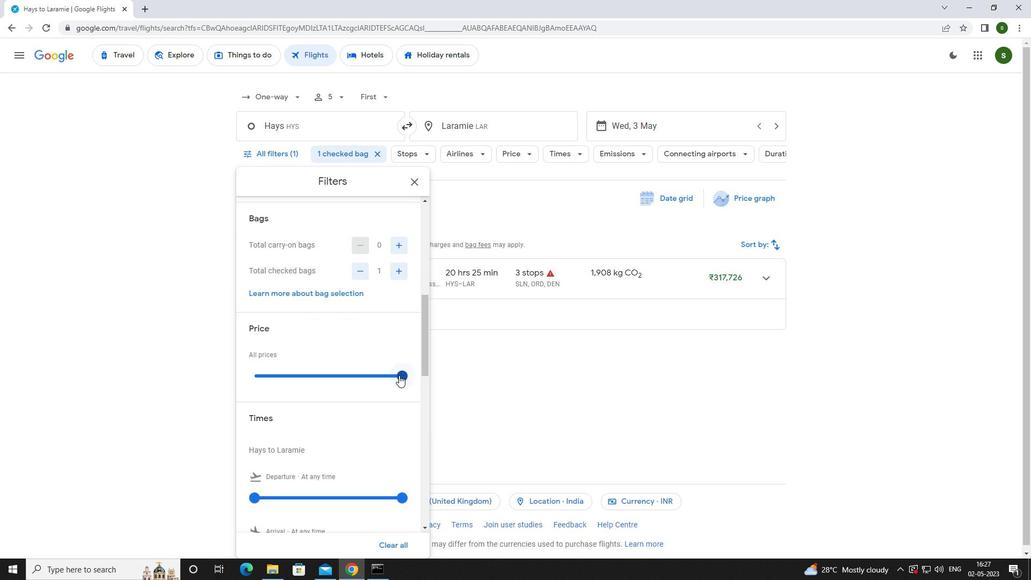 
Action: Mouse moved to (307, 390)
Screenshot: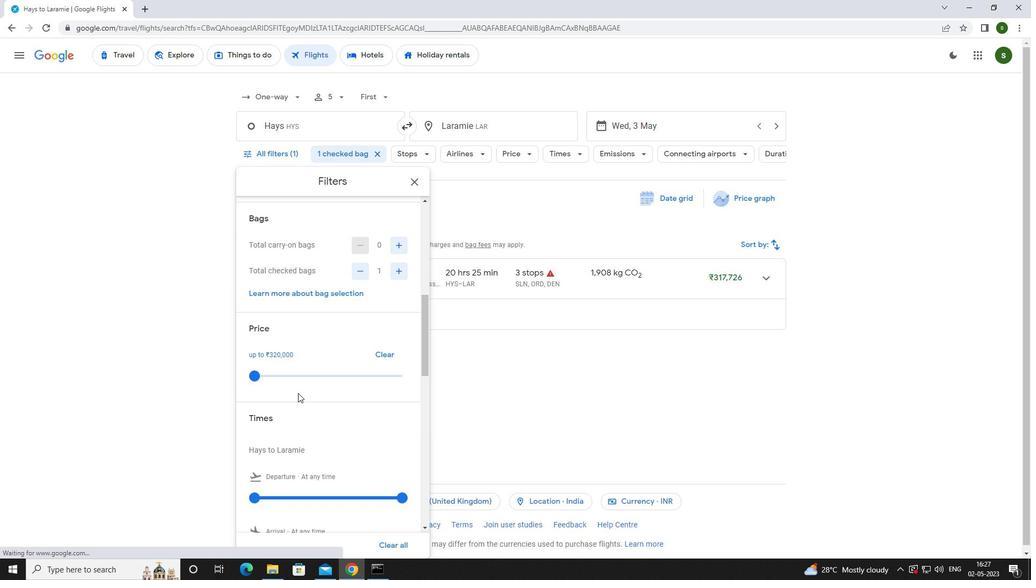 
Action: Mouse scrolled (307, 389) with delta (0, 0)
Screenshot: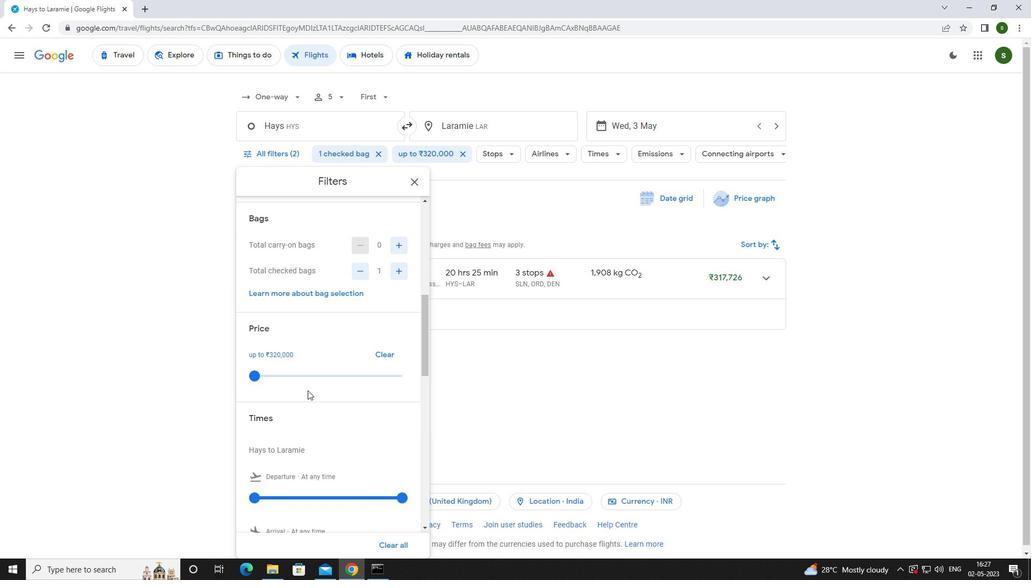
Action: Mouse scrolled (307, 389) with delta (0, 0)
Screenshot: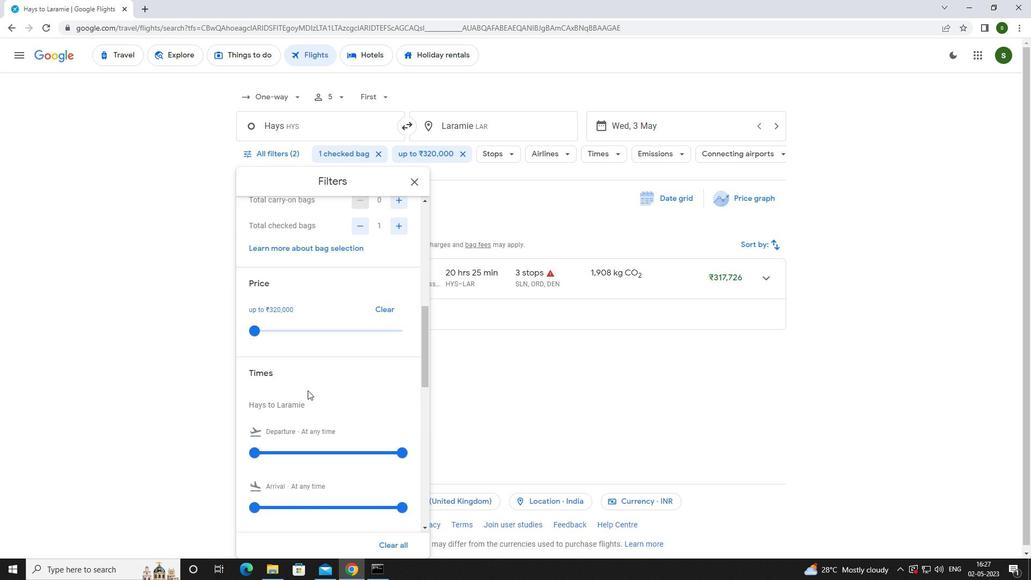 
Action: Mouse moved to (252, 383)
Screenshot: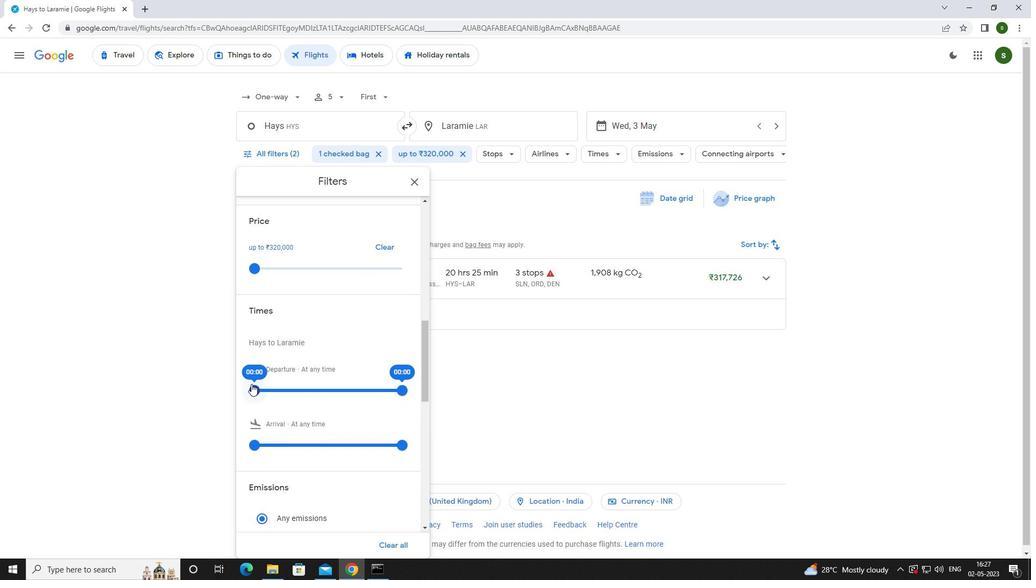 
Action: Mouse pressed left at (252, 383)
Screenshot: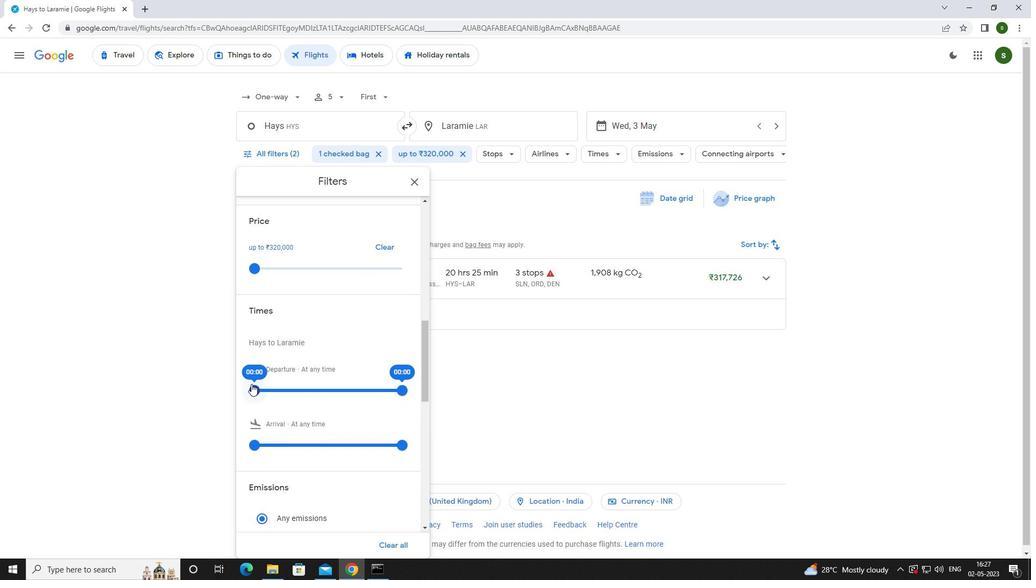 
Action: Mouse moved to (534, 365)
Screenshot: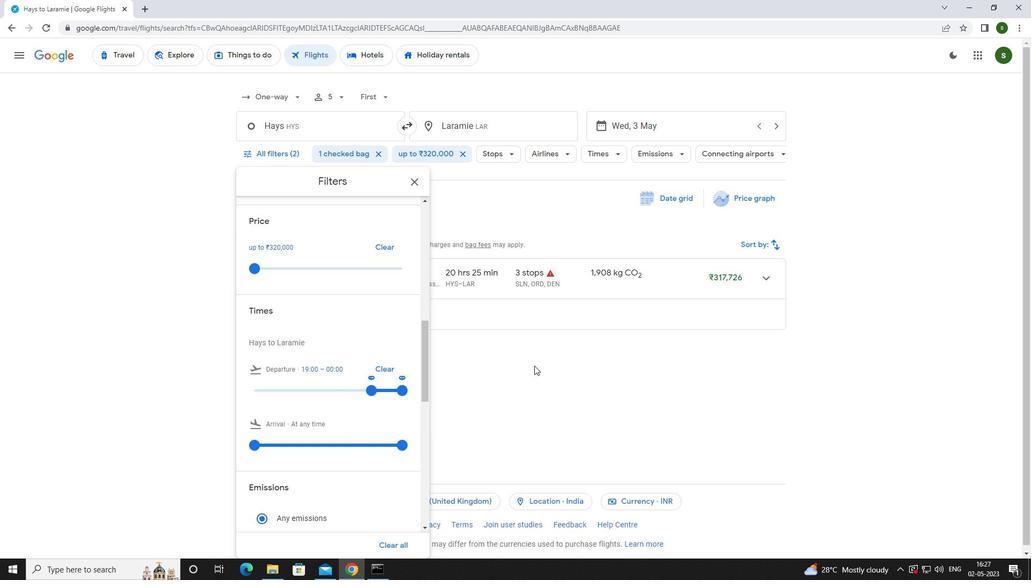 
Action: Mouse pressed left at (534, 365)
Screenshot: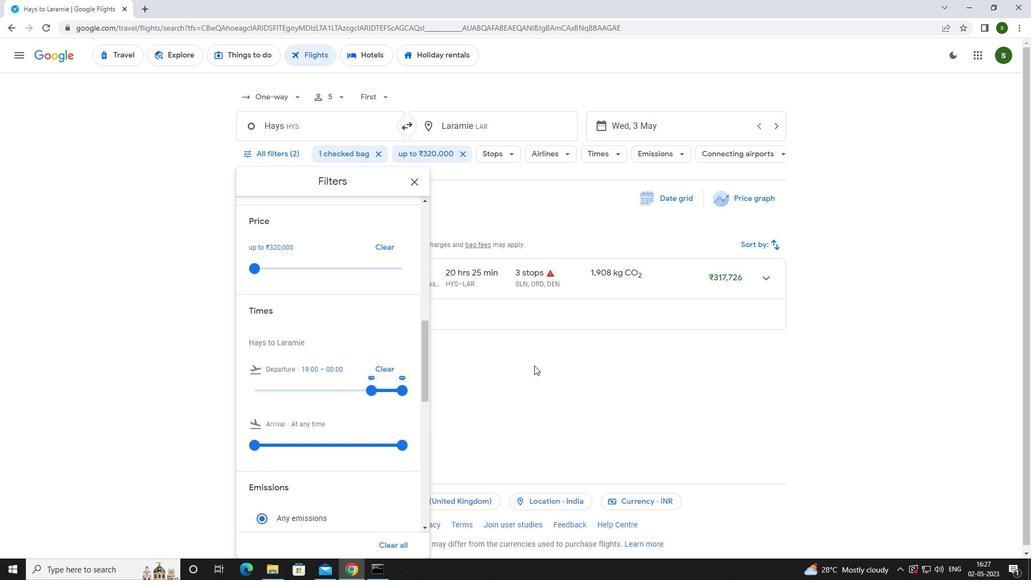 
